 Task: Search round trip flight ticket for 2 adults, 4 children and 1 infant on lap in business from Gustavus: Gustavus Airport to Rockford: Chicago Rockford International Airport(was Northwest Chicagoland Regional Airport At Rockford) on 5-1-2023 and return on 5-2-2023. Choice of flights is JetBlue. Number of bags: 1 carry on bag. Price is upto 93000. Outbound departure time preference is 20:30. Return departure time preference is 23:30.
Action: Mouse moved to (180, 172)
Screenshot: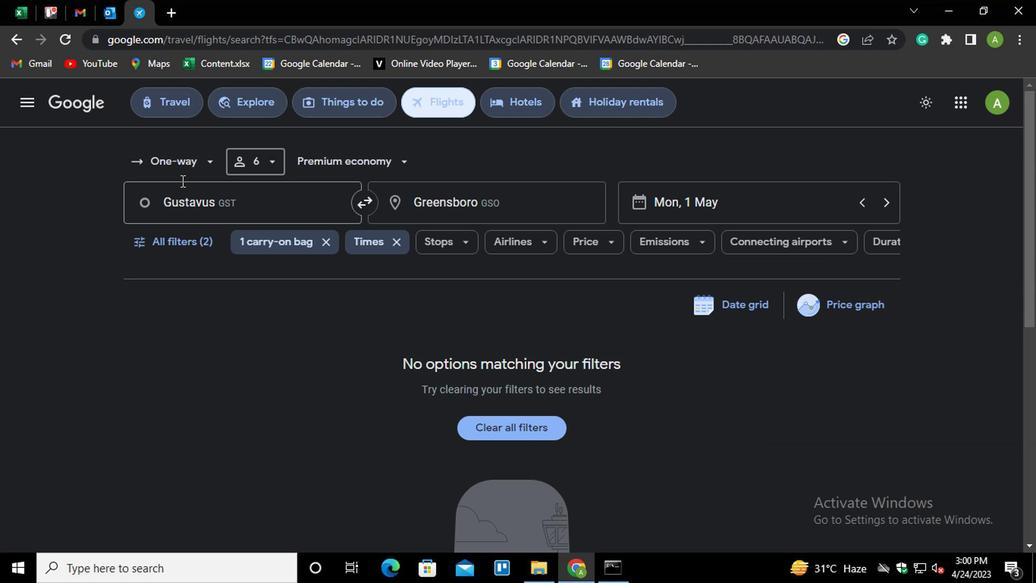 
Action: Mouse pressed left at (180, 172)
Screenshot: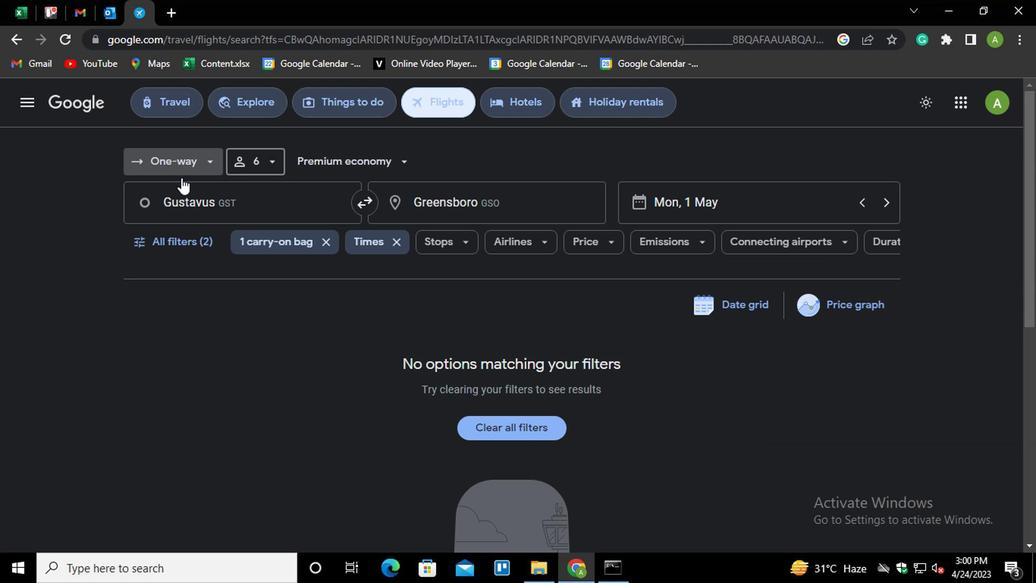 
Action: Mouse moved to (208, 199)
Screenshot: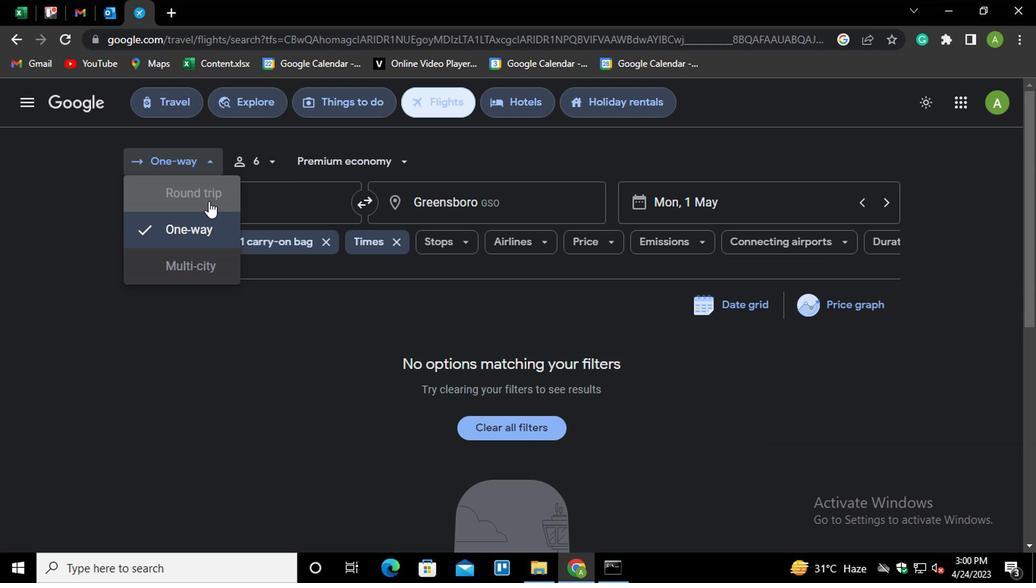 
Action: Mouse pressed left at (208, 199)
Screenshot: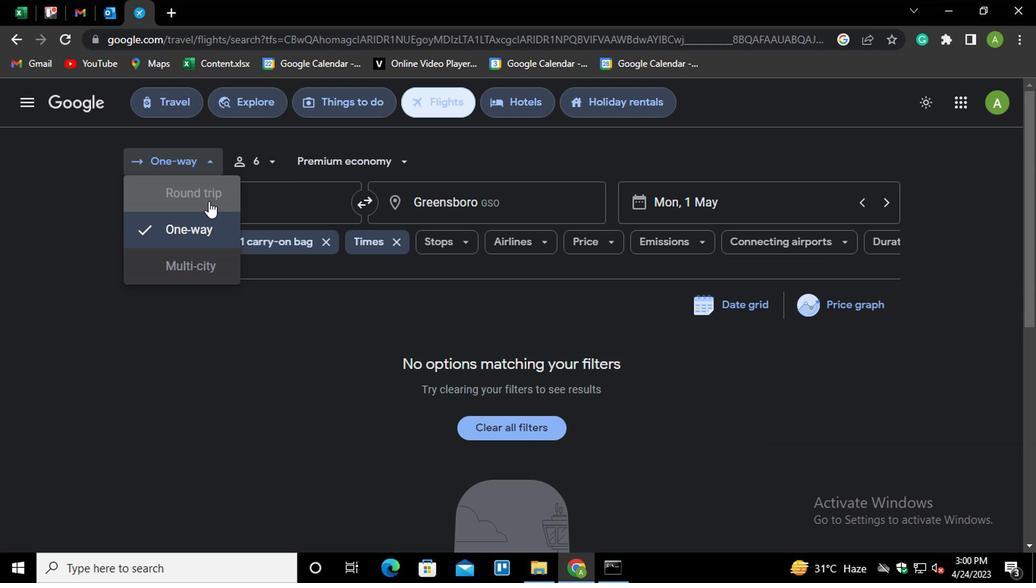 
Action: Mouse moved to (240, 167)
Screenshot: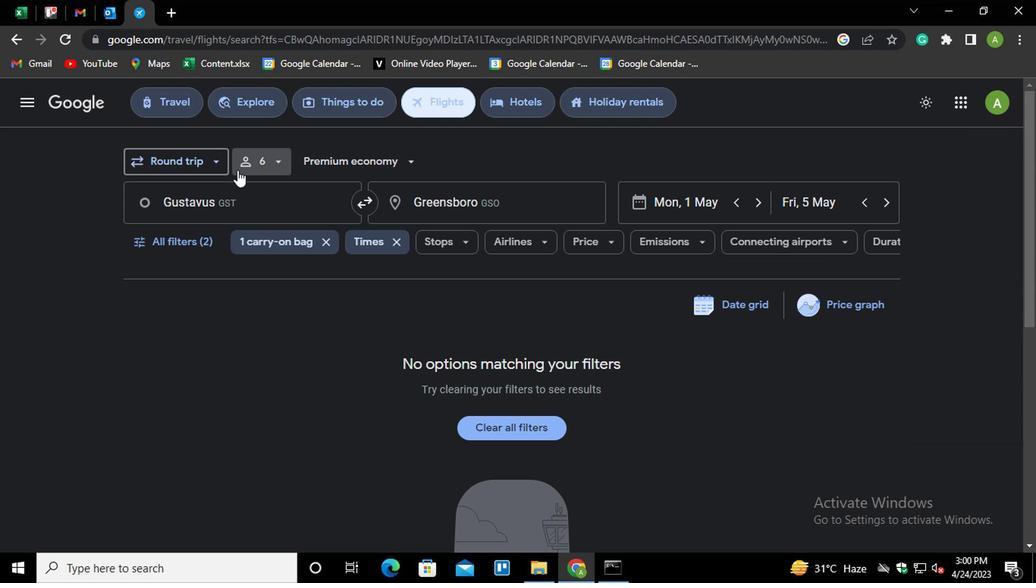 
Action: Mouse pressed left at (240, 167)
Screenshot: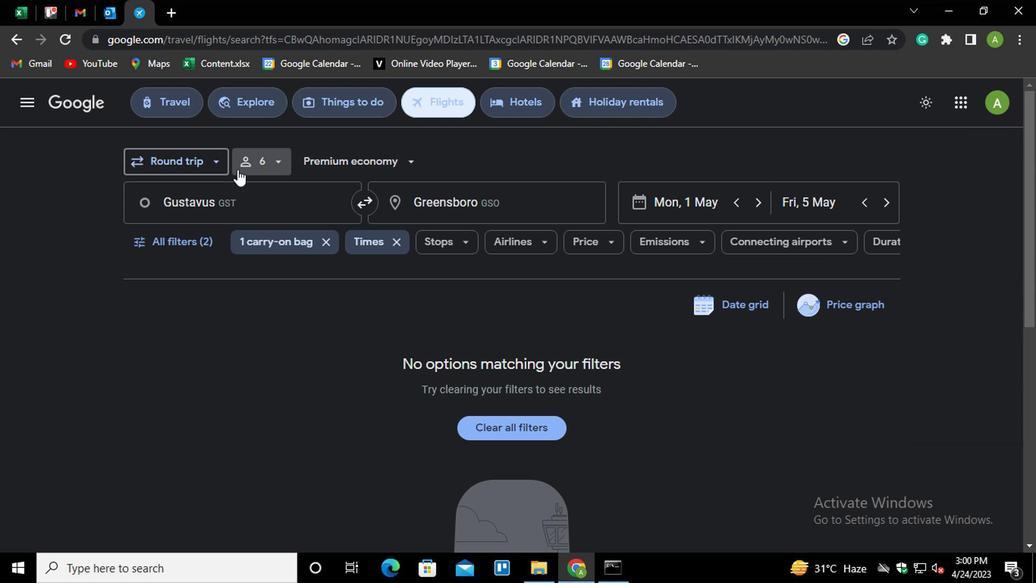 
Action: Mouse moved to (333, 203)
Screenshot: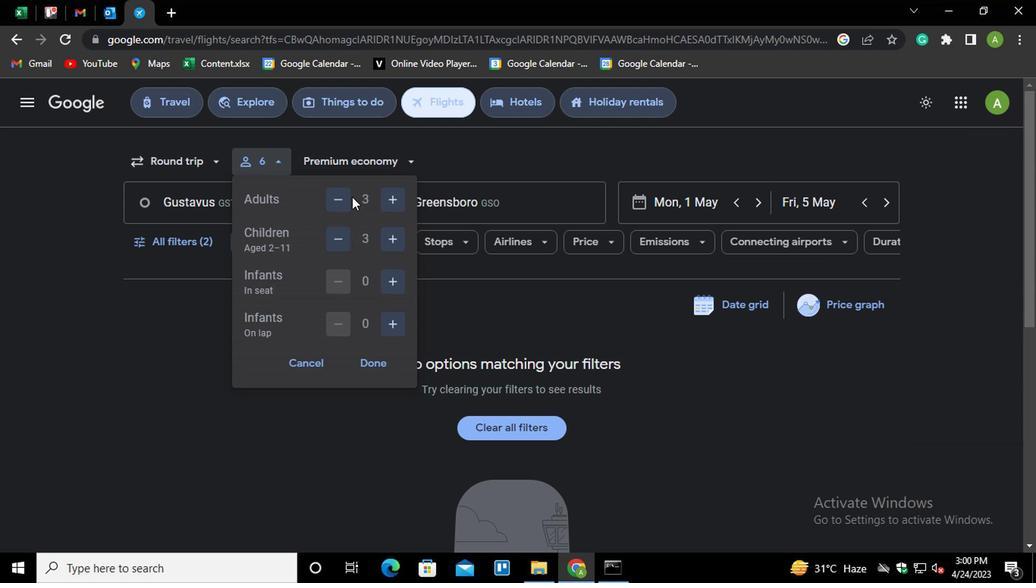 
Action: Mouse pressed left at (333, 203)
Screenshot: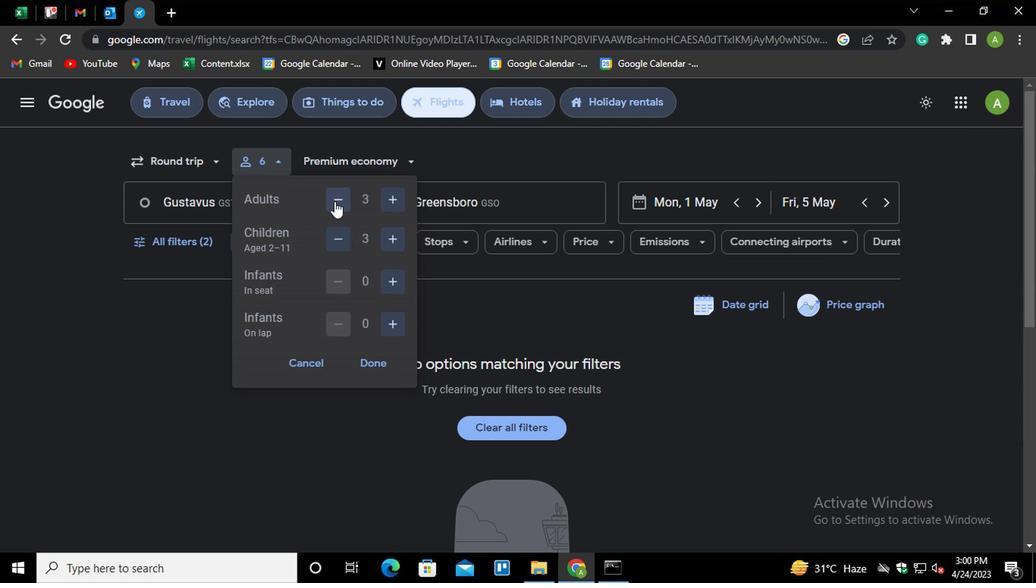 
Action: Mouse moved to (393, 244)
Screenshot: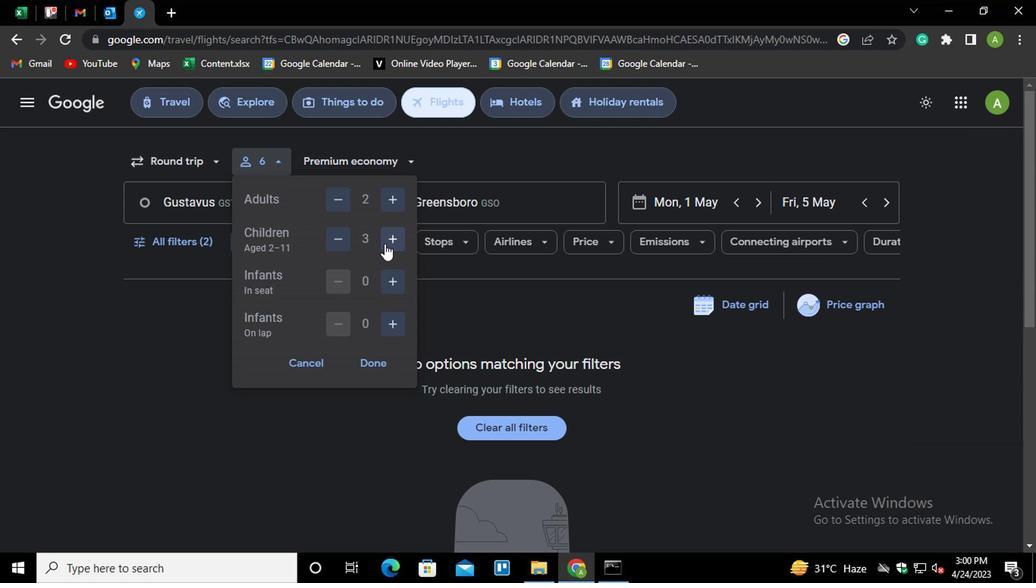 
Action: Mouse pressed left at (393, 244)
Screenshot: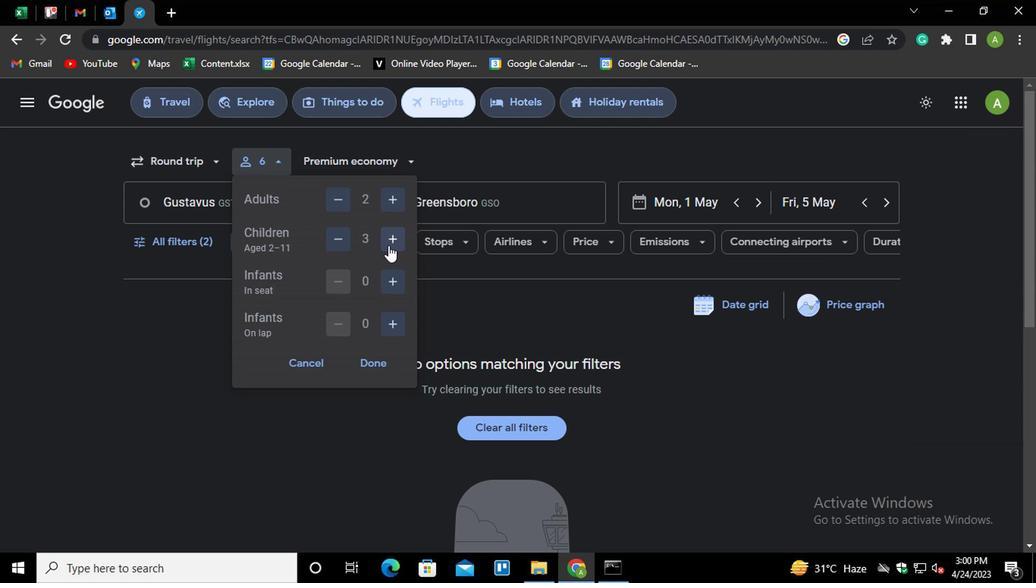 
Action: Mouse moved to (387, 326)
Screenshot: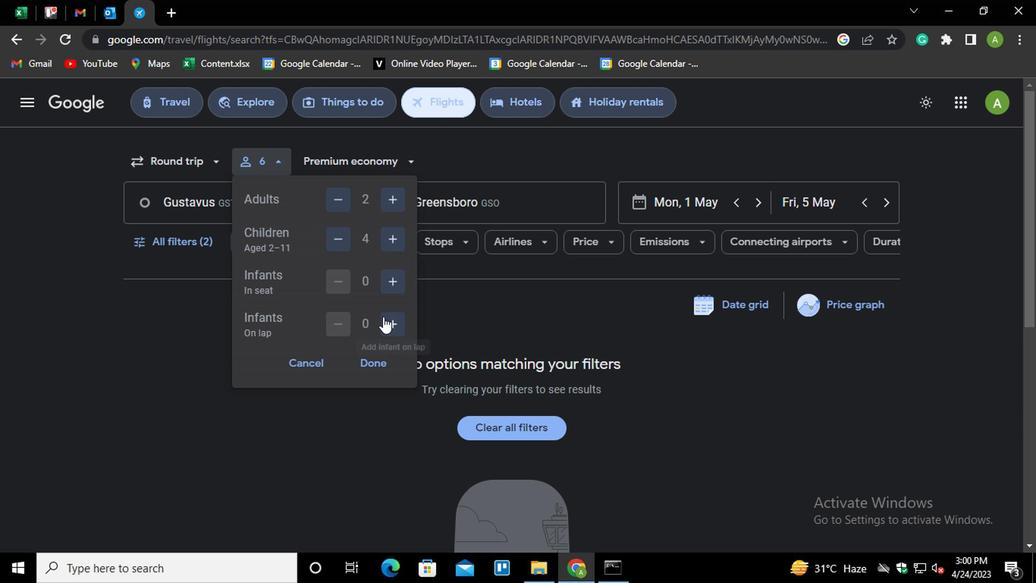 
Action: Mouse pressed left at (387, 326)
Screenshot: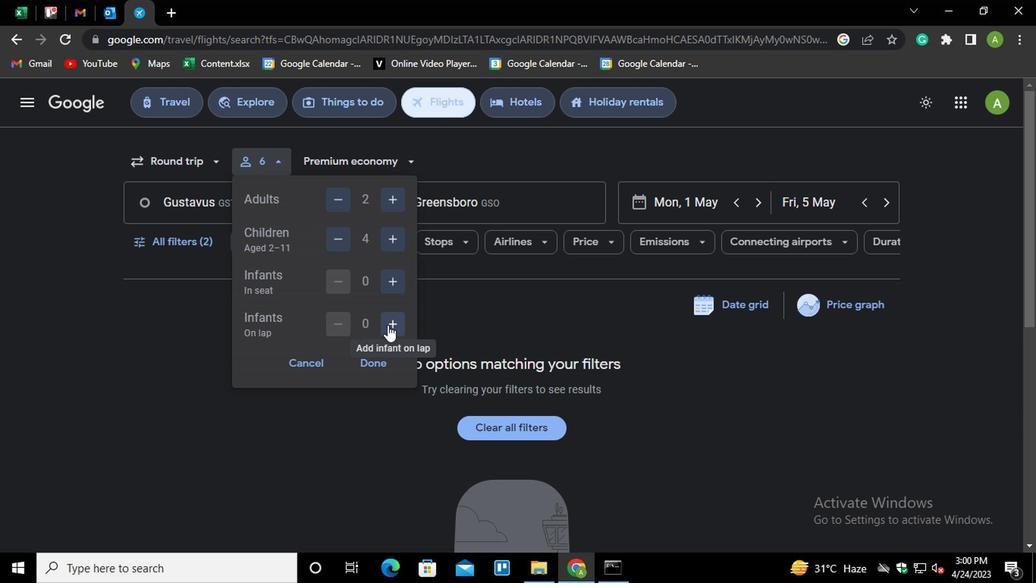 
Action: Mouse moved to (376, 361)
Screenshot: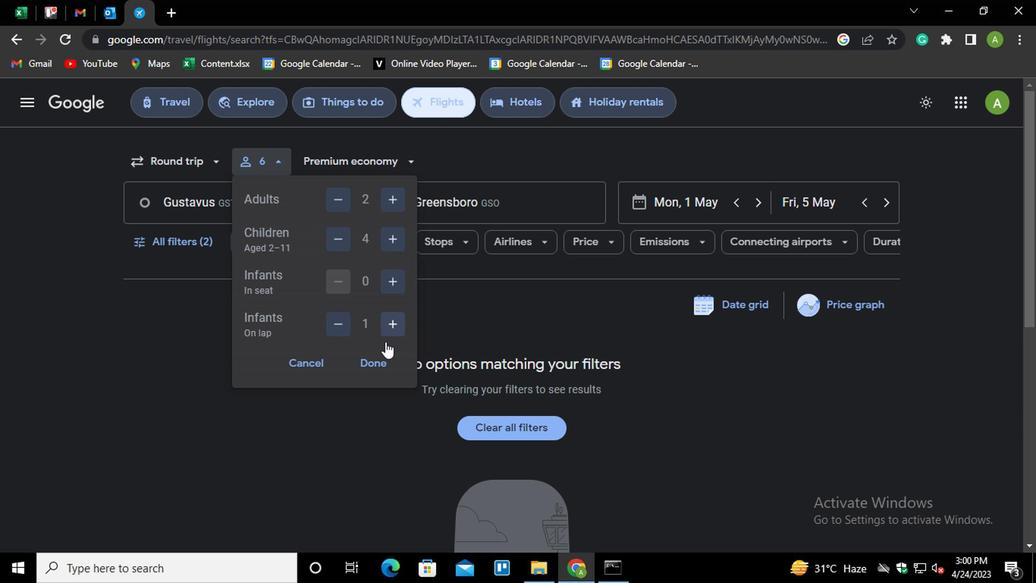 
Action: Mouse pressed left at (376, 361)
Screenshot: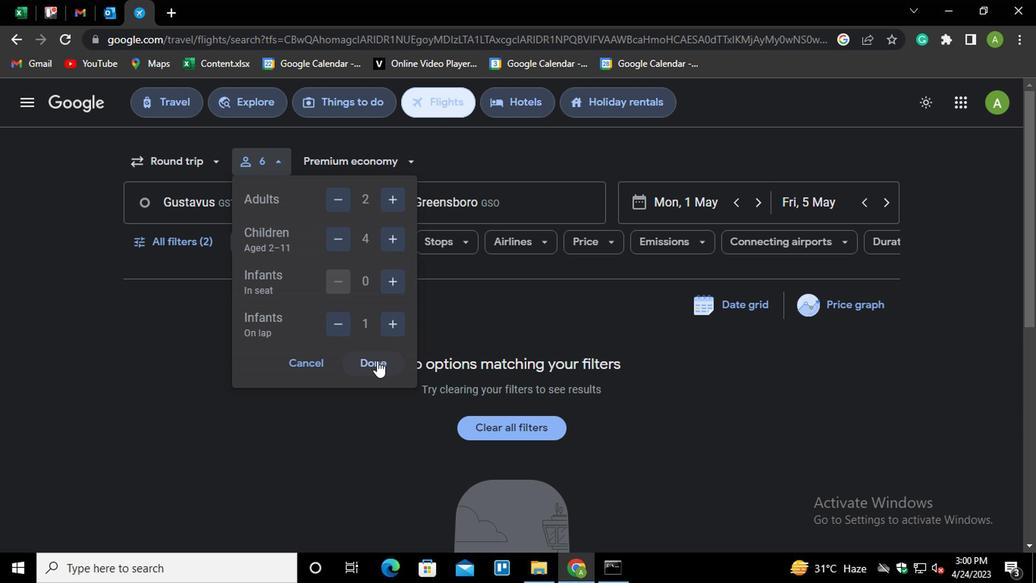 
Action: Mouse moved to (394, 170)
Screenshot: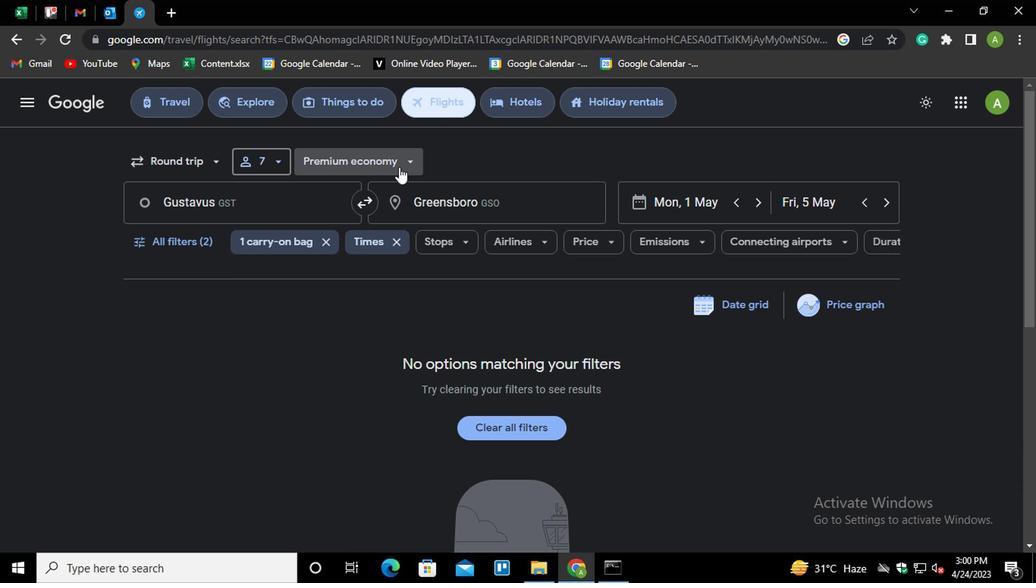 
Action: Mouse pressed left at (394, 170)
Screenshot: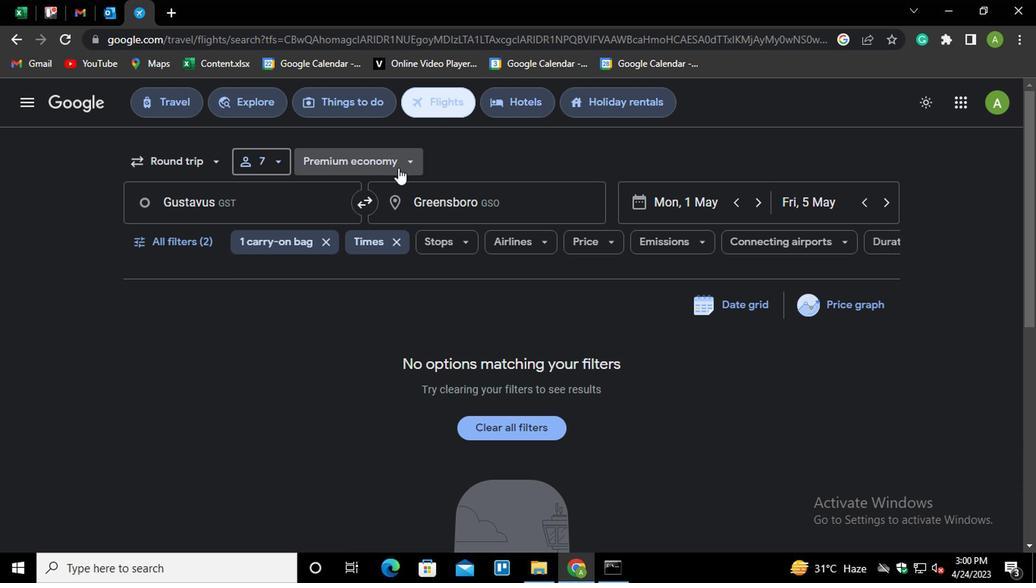 
Action: Mouse moved to (361, 256)
Screenshot: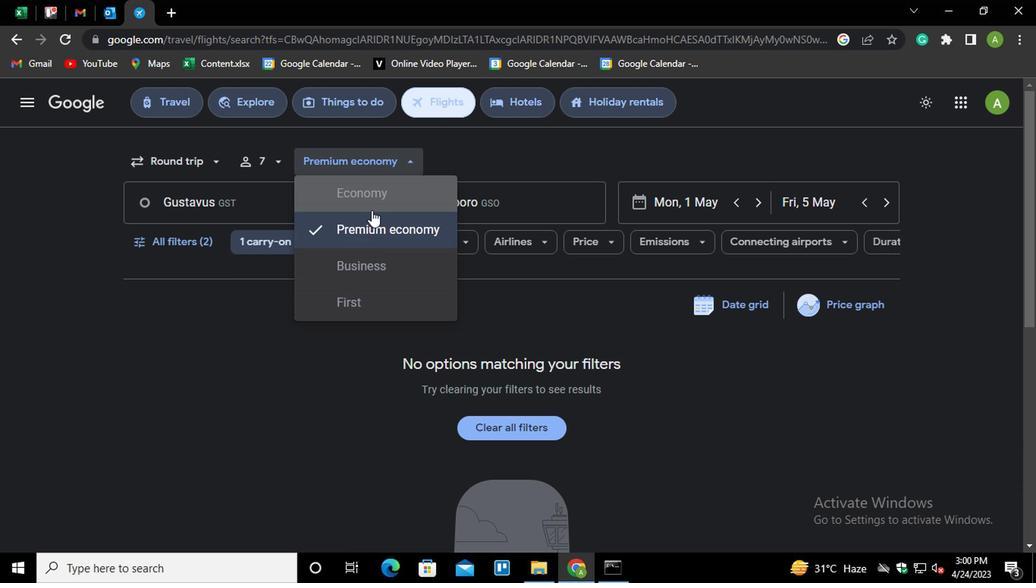 
Action: Mouse pressed left at (361, 256)
Screenshot: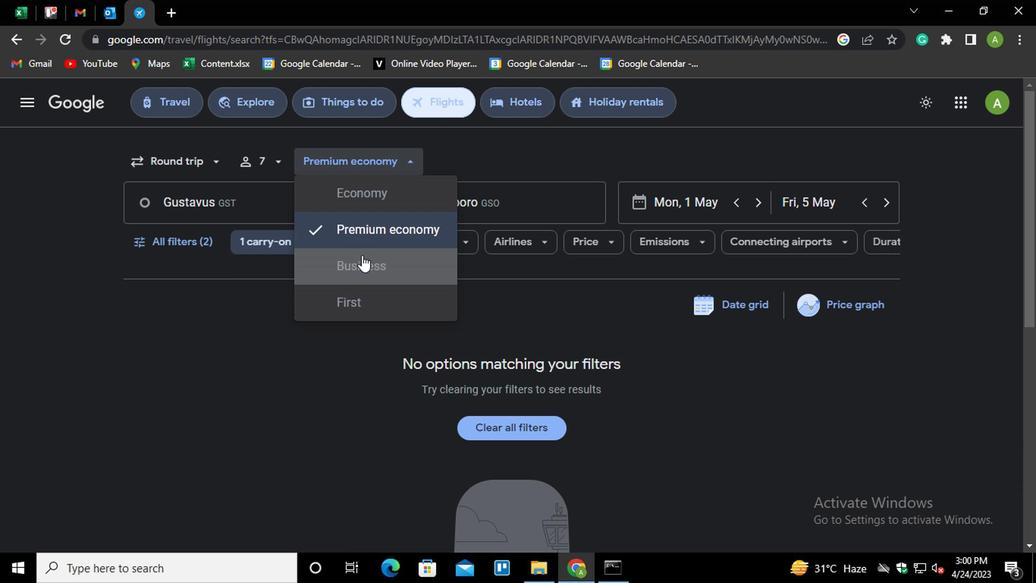 
Action: Mouse moved to (512, 197)
Screenshot: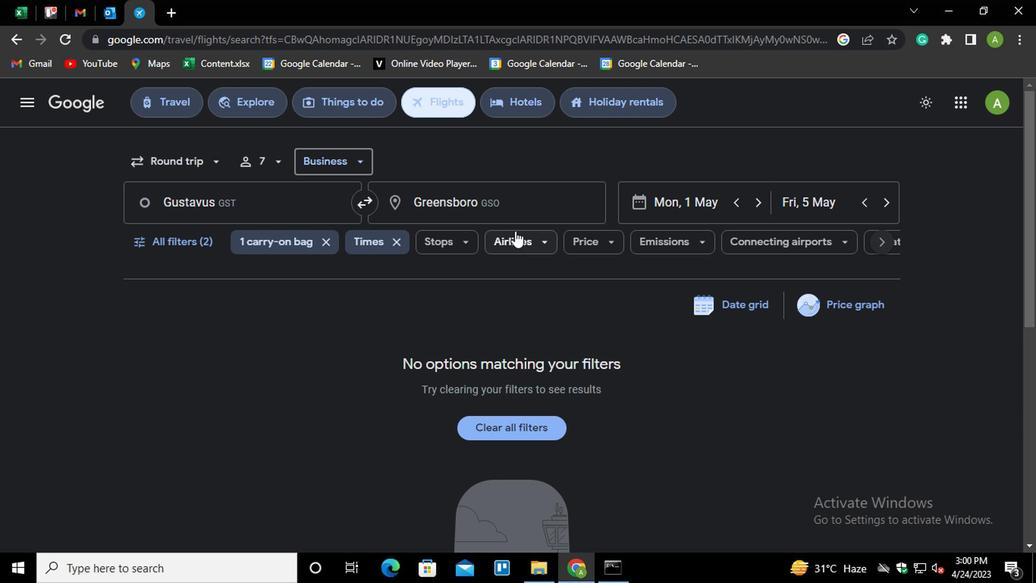 
Action: Mouse pressed left at (512, 197)
Screenshot: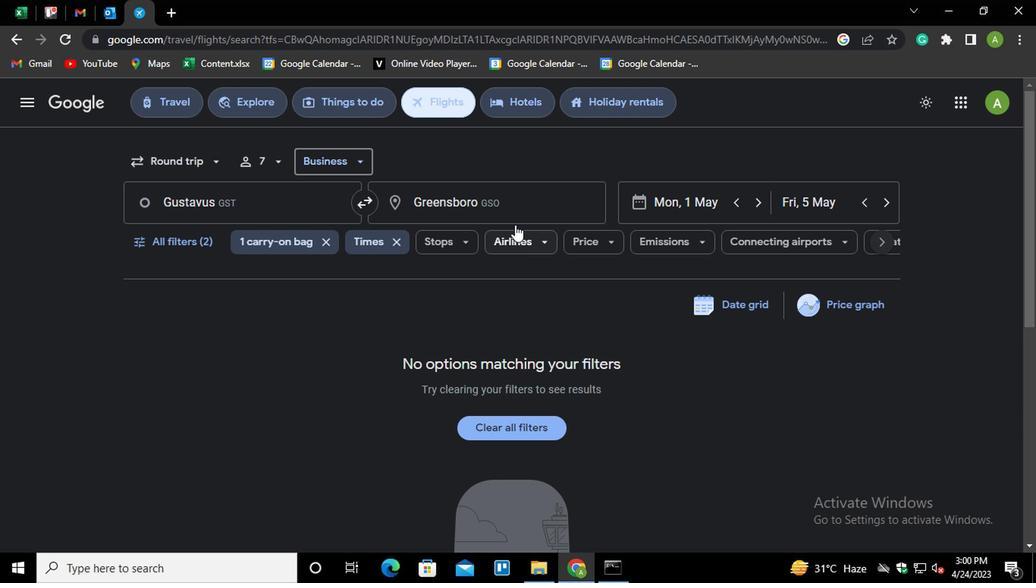 
Action: Mouse moved to (501, 172)
Screenshot: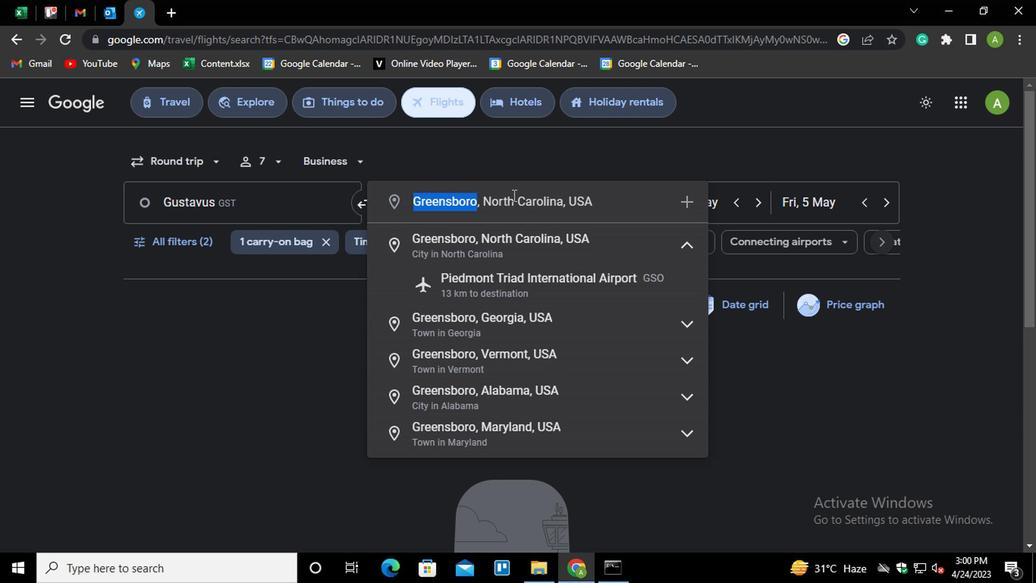 
Action: Key pressed chica<Key.down><Key.down><Key.down><Key.down><Key.enter>
Screenshot: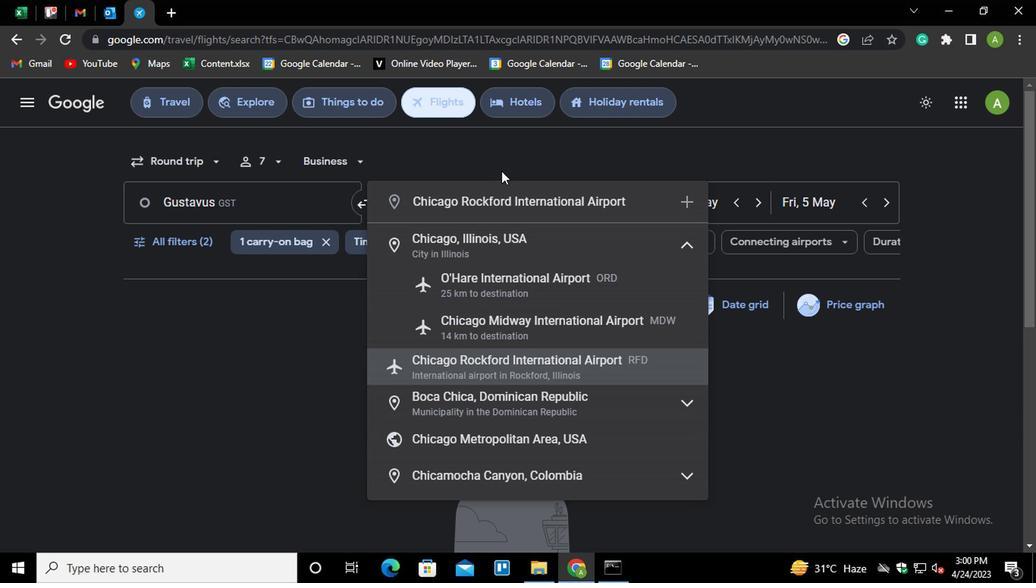 
Action: Mouse moved to (827, 208)
Screenshot: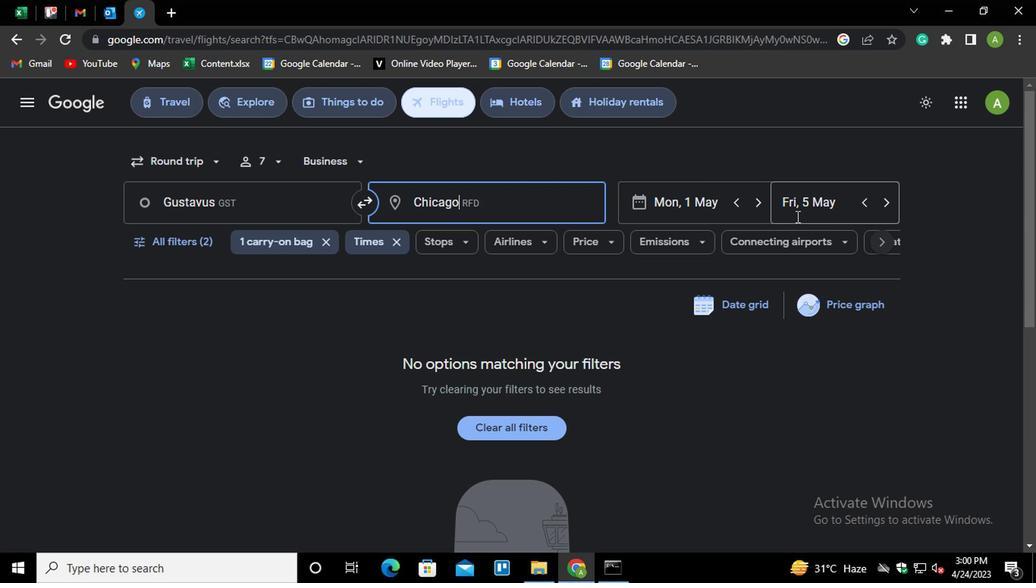 
Action: Mouse pressed left at (827, 208)
Screenshot: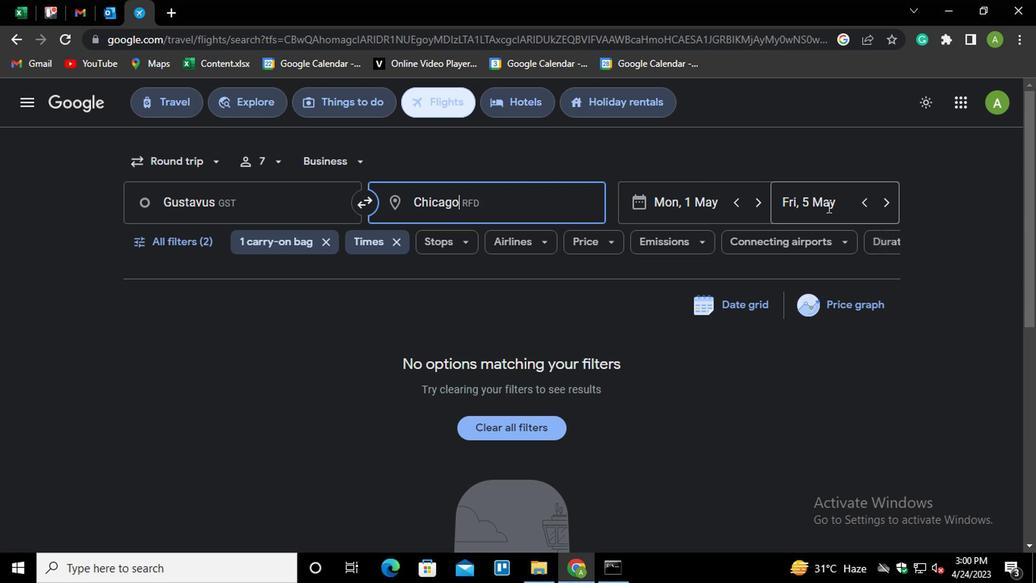 
Action: Mouse moved to (812, 149)
Screenshot: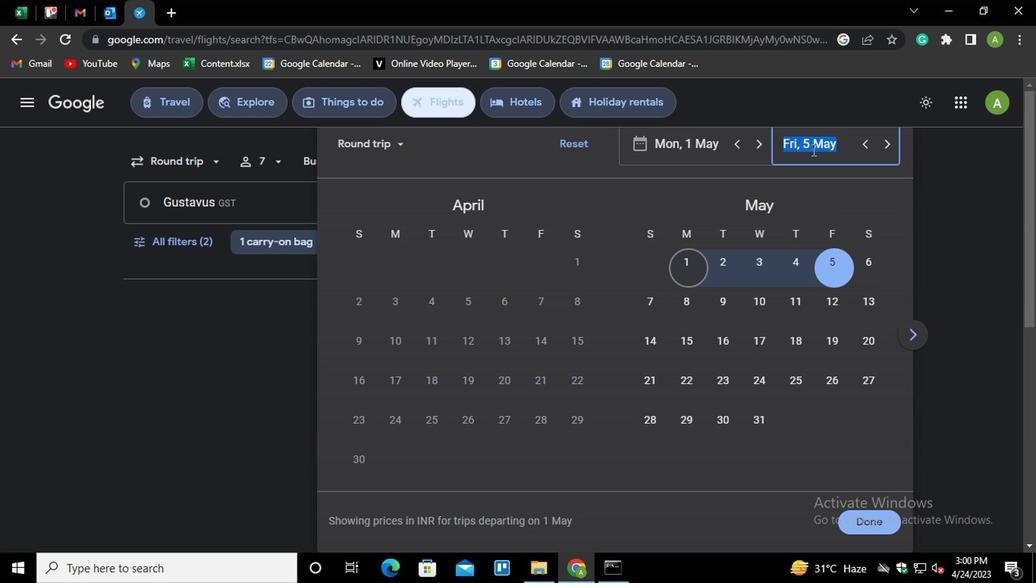 
Action: Mouse pressed left at (812, 149)
Screenshot: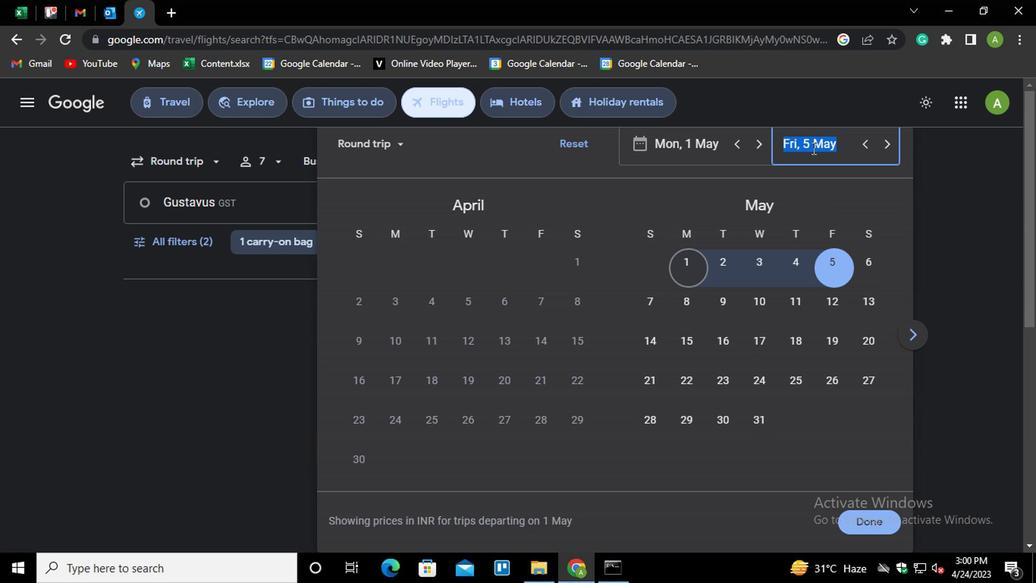 
Action: Mouse pressed left at (812, 149)
Screenshot: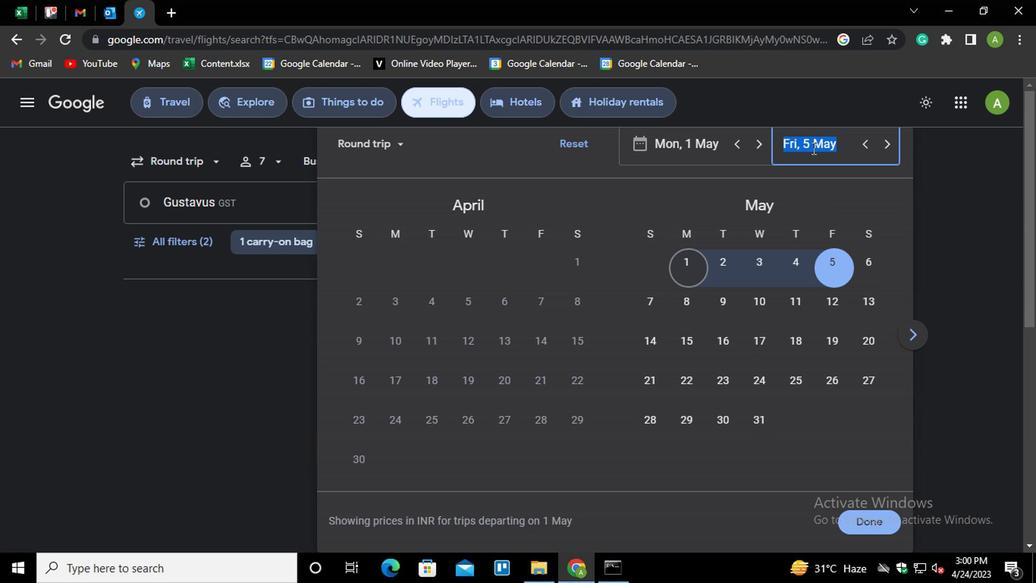 
Action: Mouse moved to (830, 120)
Screenshot: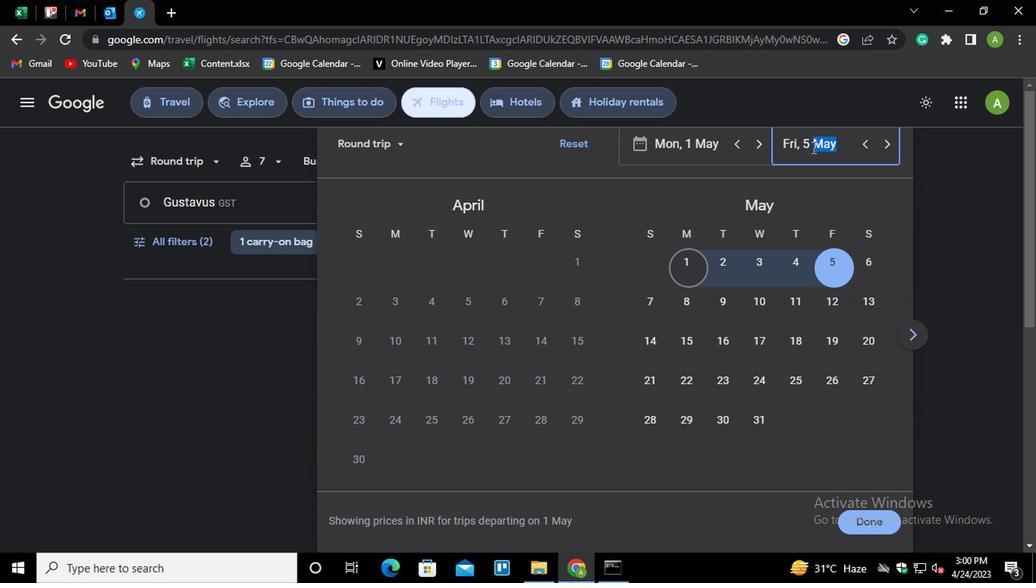 
Action: Mouse pressed left at (830, 120)
Screenshot: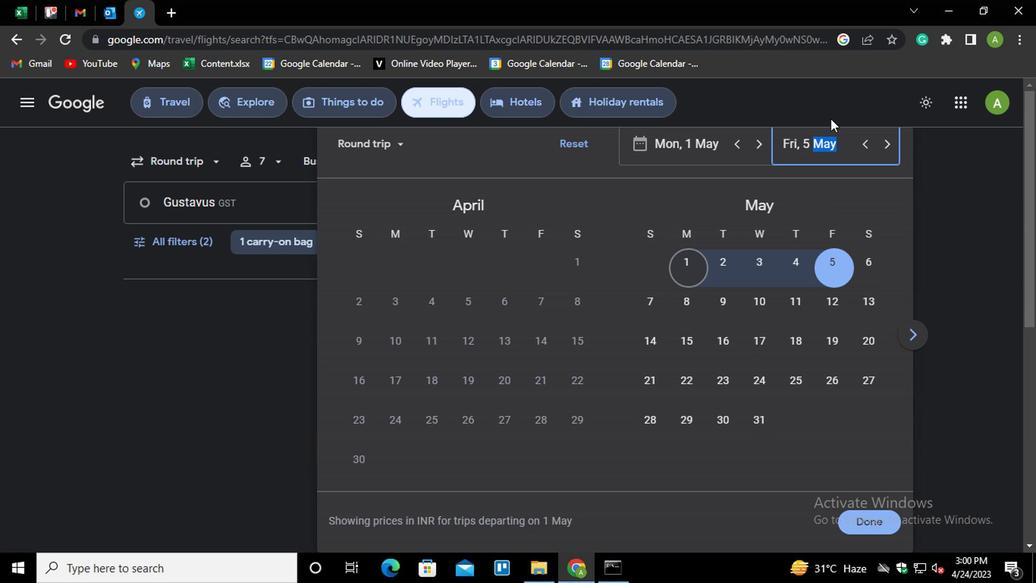 
Action: Mouse moved to (808, 200)
Screenshot: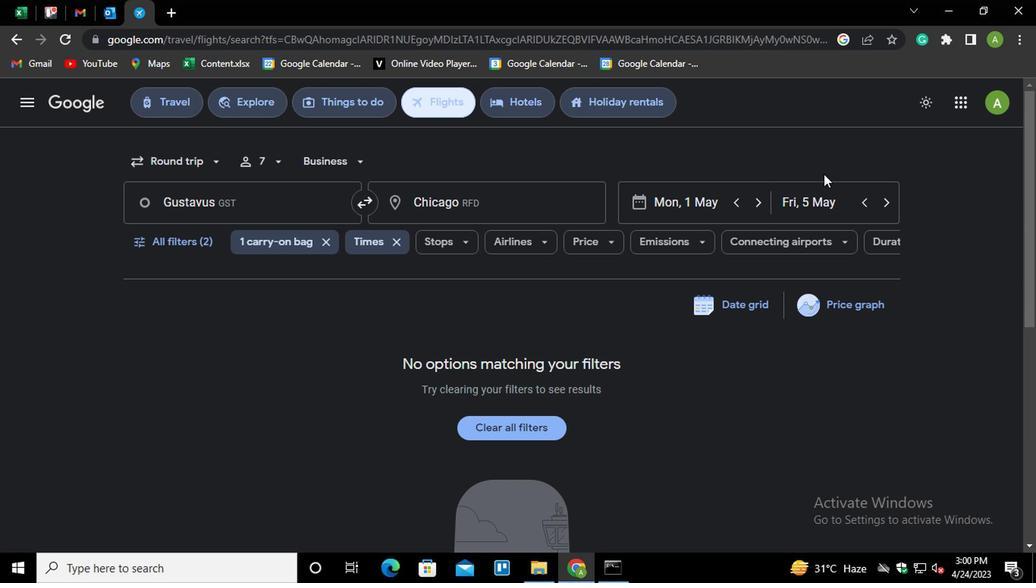 
Action: Mouse pressed left at (808, 200)
Screenshot: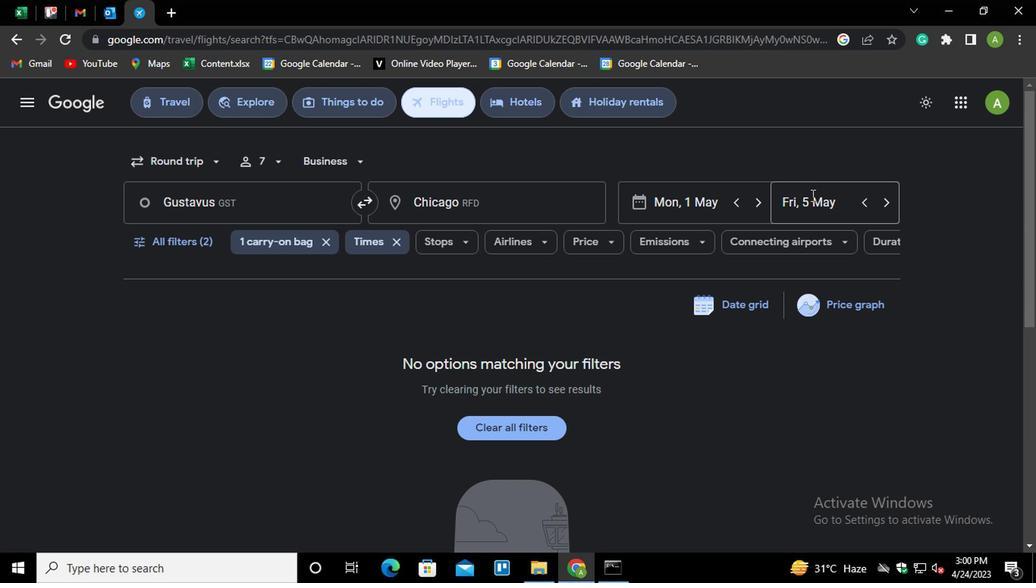 
Action: Mouse moved to (805, 142)
Screenshot: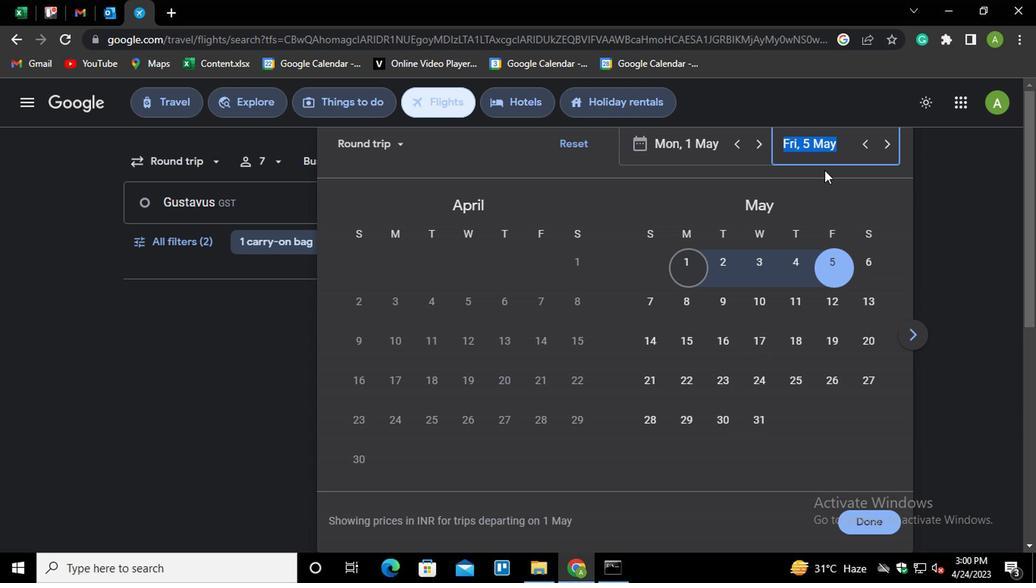 
Action: Mouse pressed left at (805, 142)
Screenshot: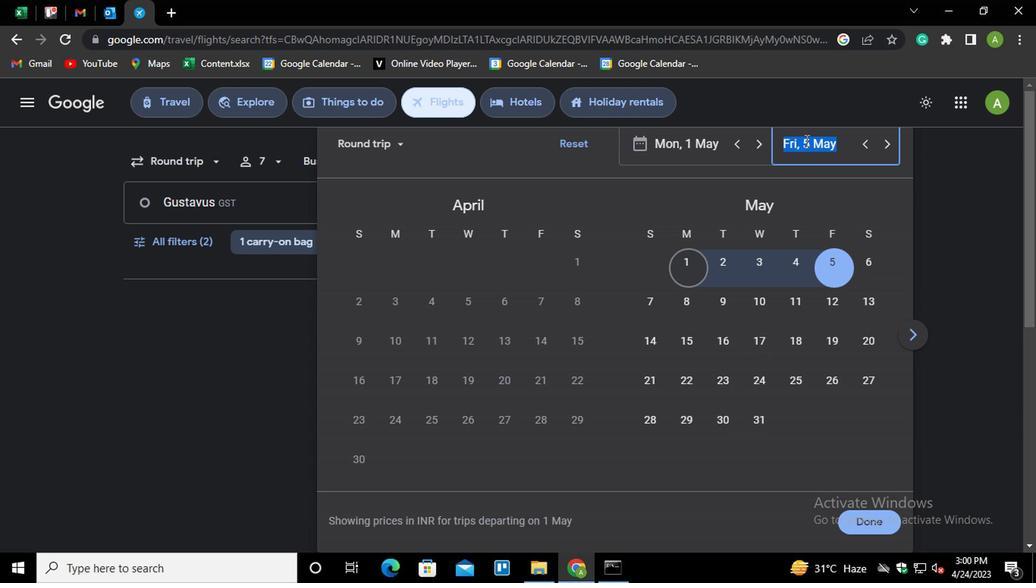 
Action: Mouse moved to (825, 142)
Screenshot: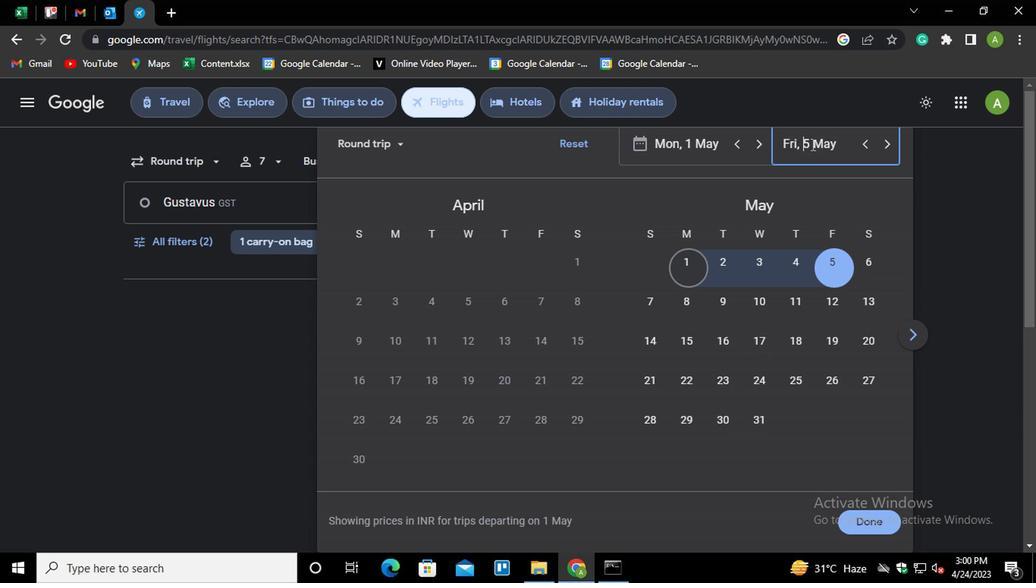 
Action: Key pressed <Key.right><Key.backspace>2<Key.enter>
Screenshot: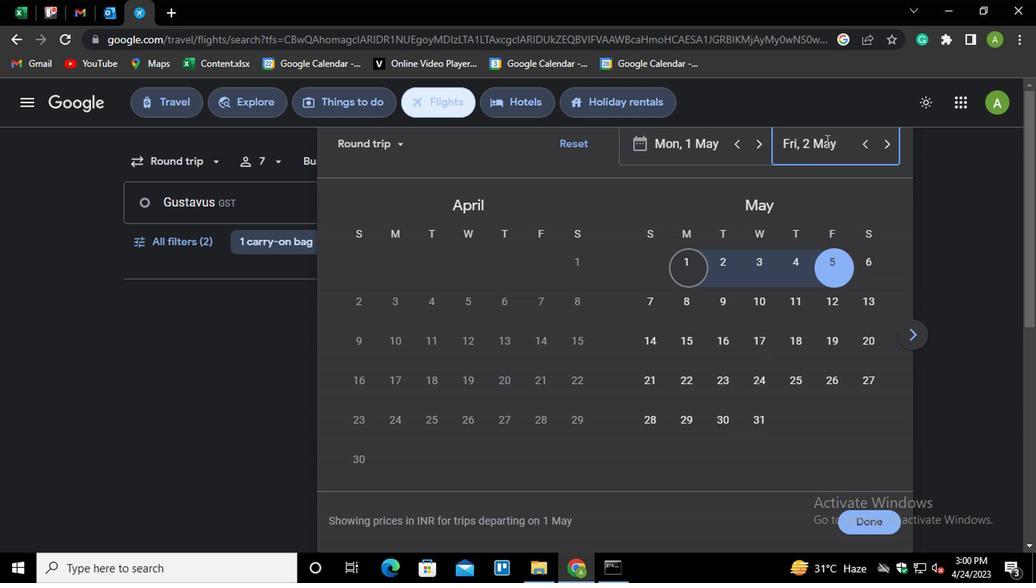 
Action: Mouse moved to (877, 508)
Screenshot: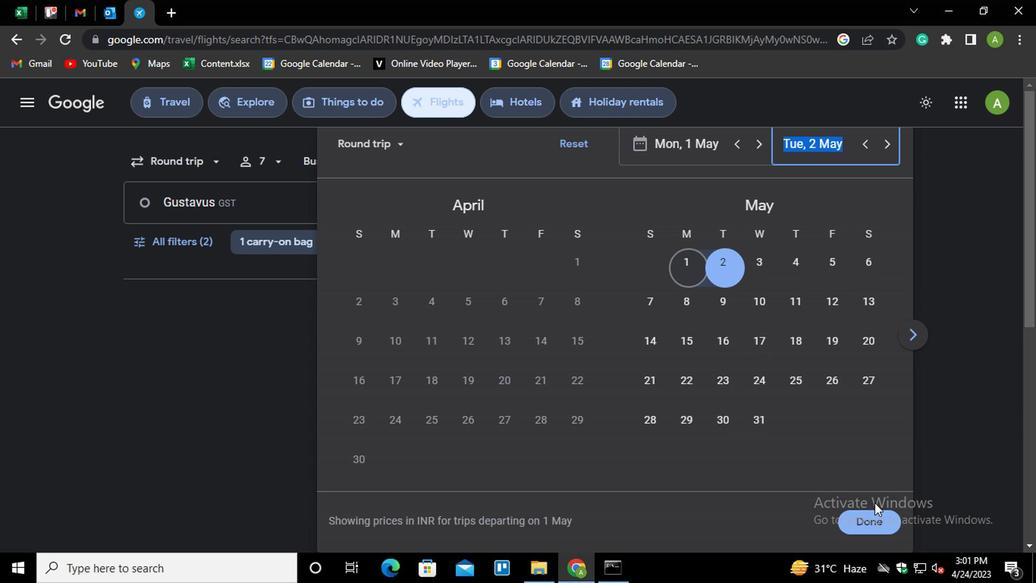 
Action: Mouse pressed left at (877, 508)
Screenshot: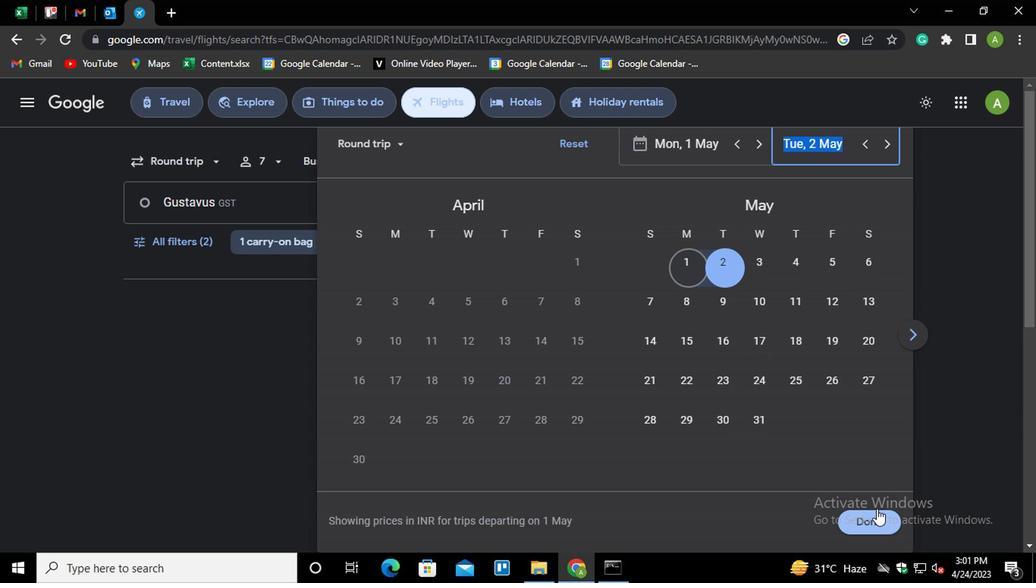 
Action: Mouse moved to (184, 250)
Screenshot: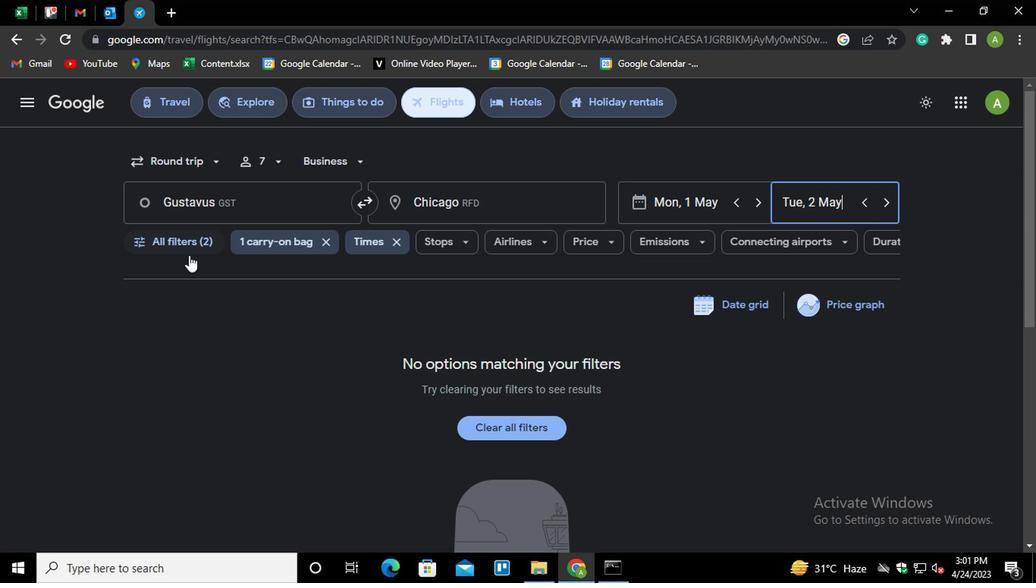 
Action: Mouse pressed left at (184, 250)
Screenshot: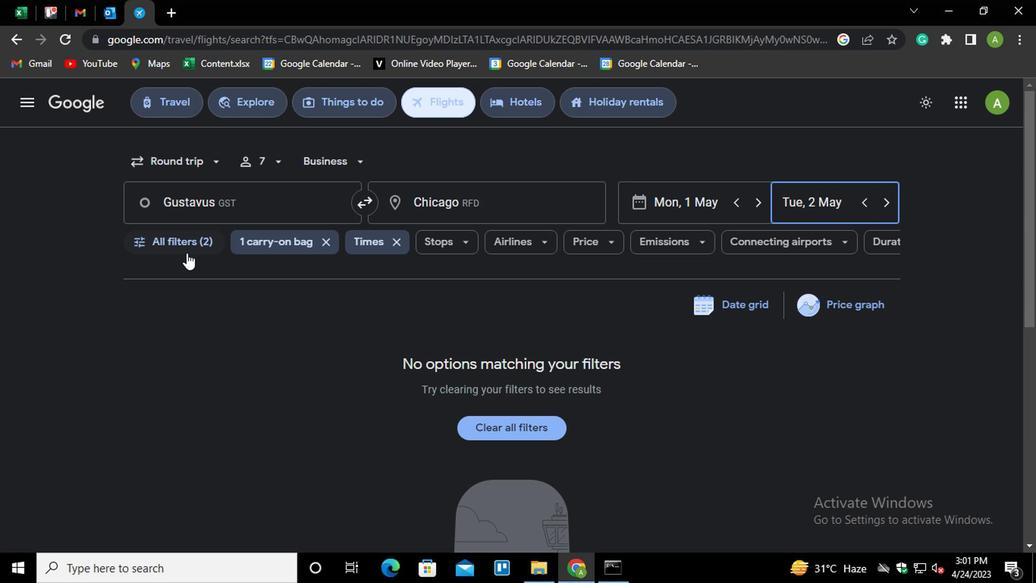 
Action: Mouse moved to (349, 529)
Screenshot: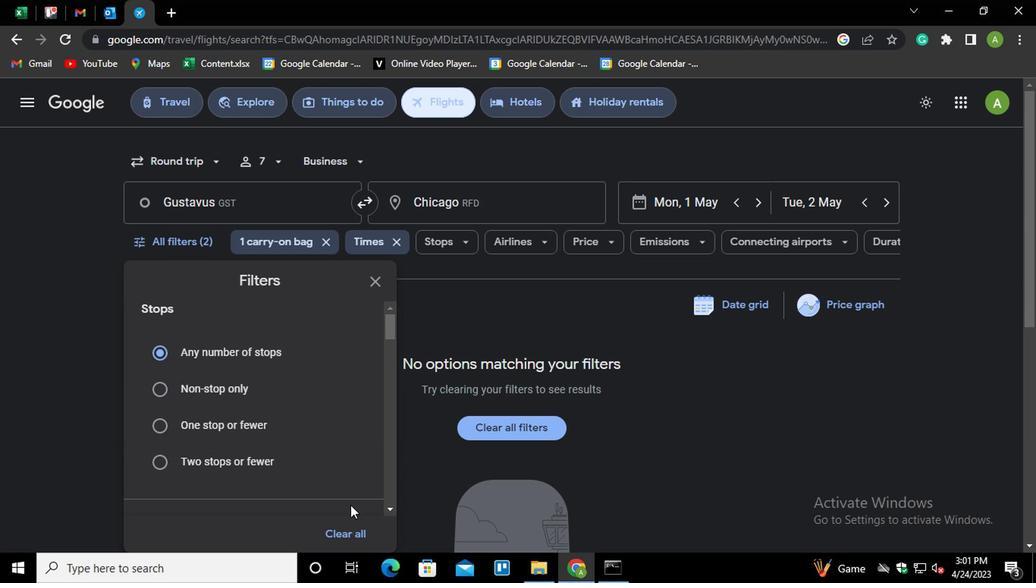 
Action: Mouse pressed left at (349, 529)
Screenshot: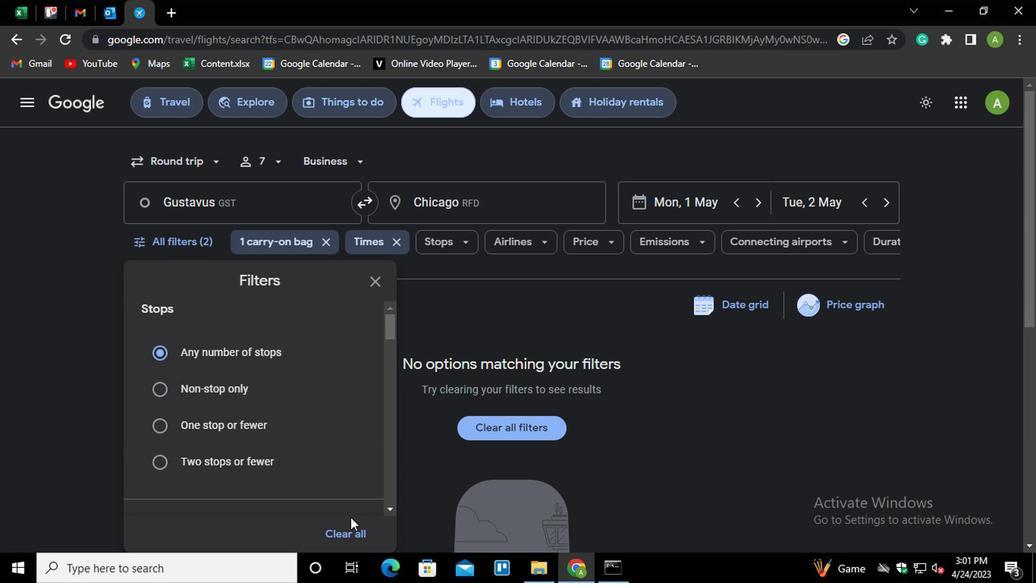 
Action: Mouse moved to (242, 367)
Screenshot: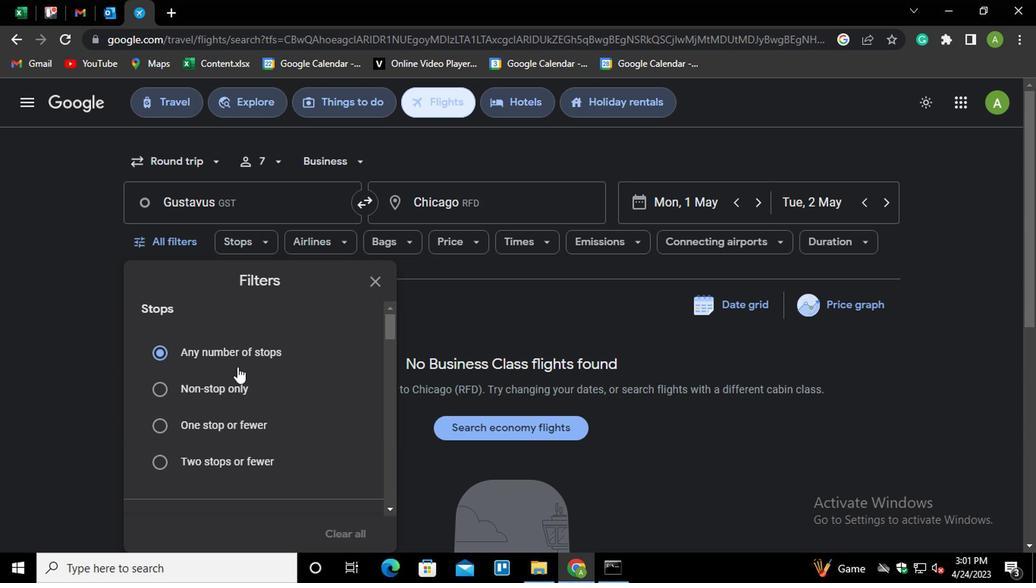 
Action: Mouse scrolled (242, 366) with delta (0, -1)
Screenshot: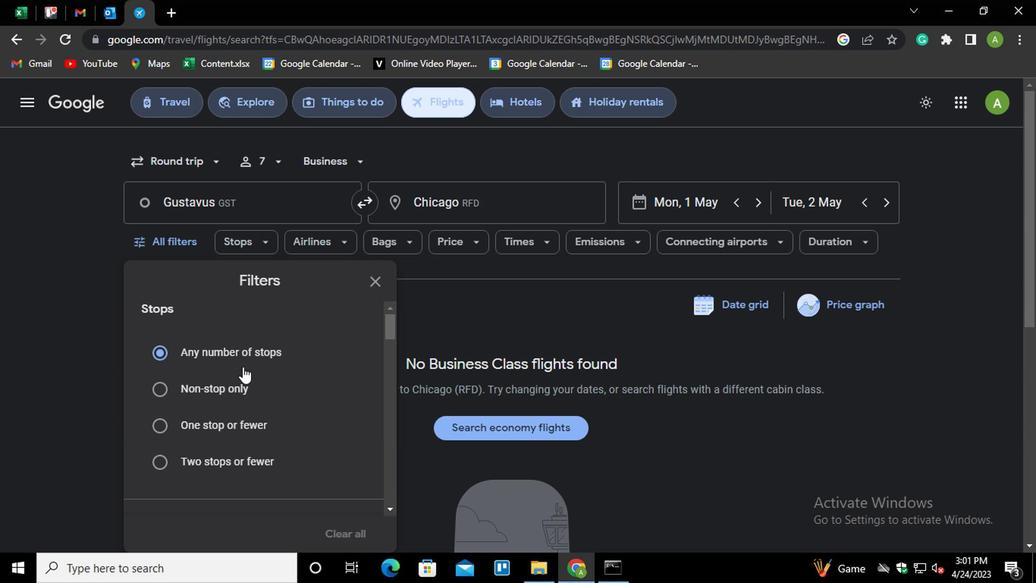 
Action: Mouse scrolled (242, 366) with delta (0, -1)
Screenshot: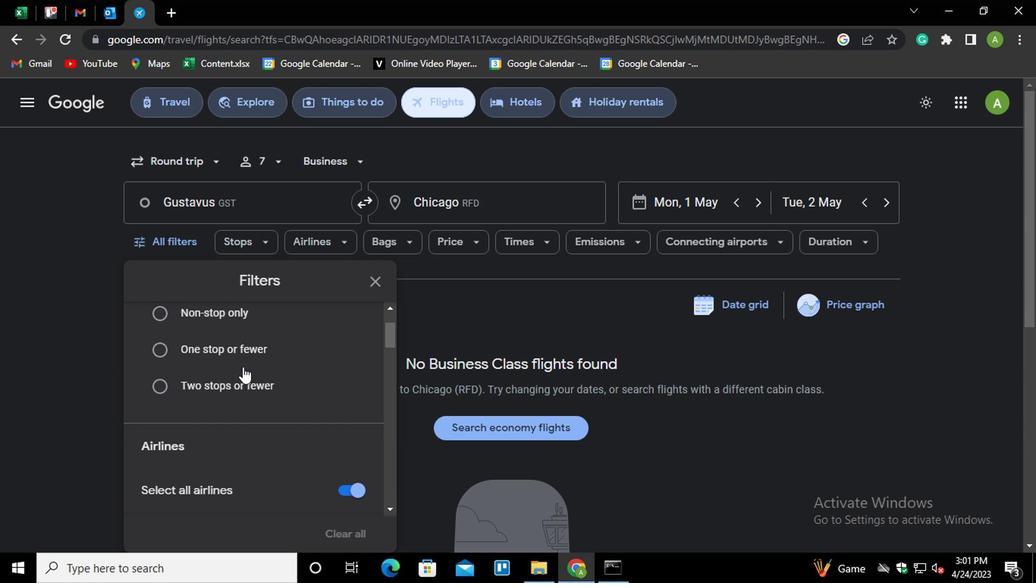 
Action: Mouse moved to (356, 419)
Screenshot: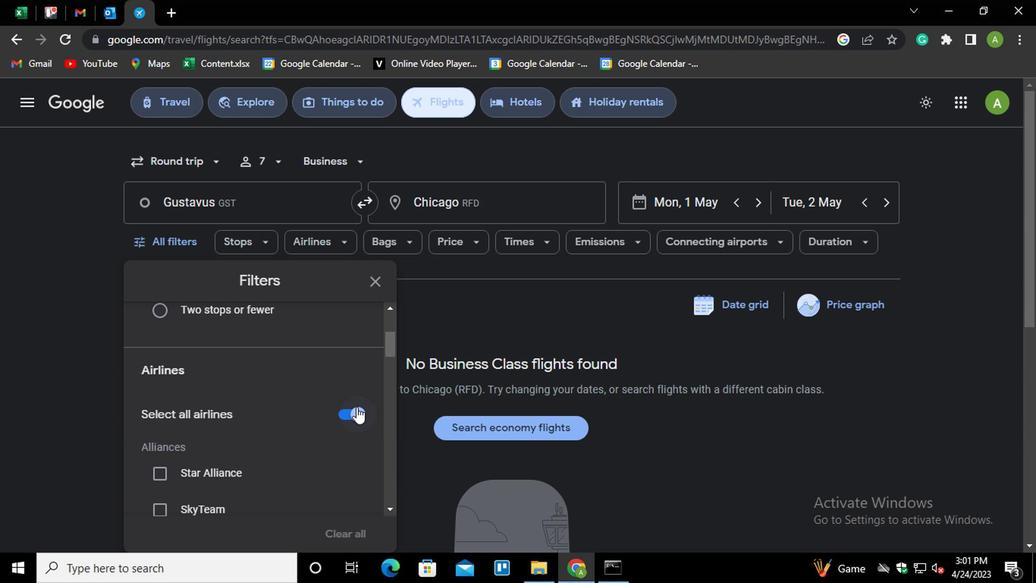 
Action: Mouse pressed left at (356, 419)
Screenshot: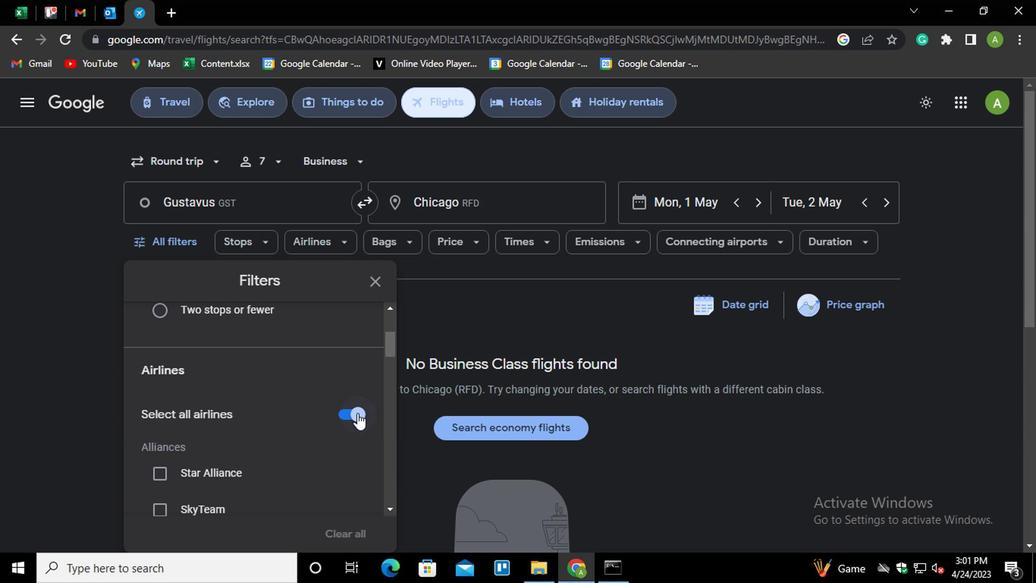 
Action: Mouse moved to (252, 412)
Screenshot: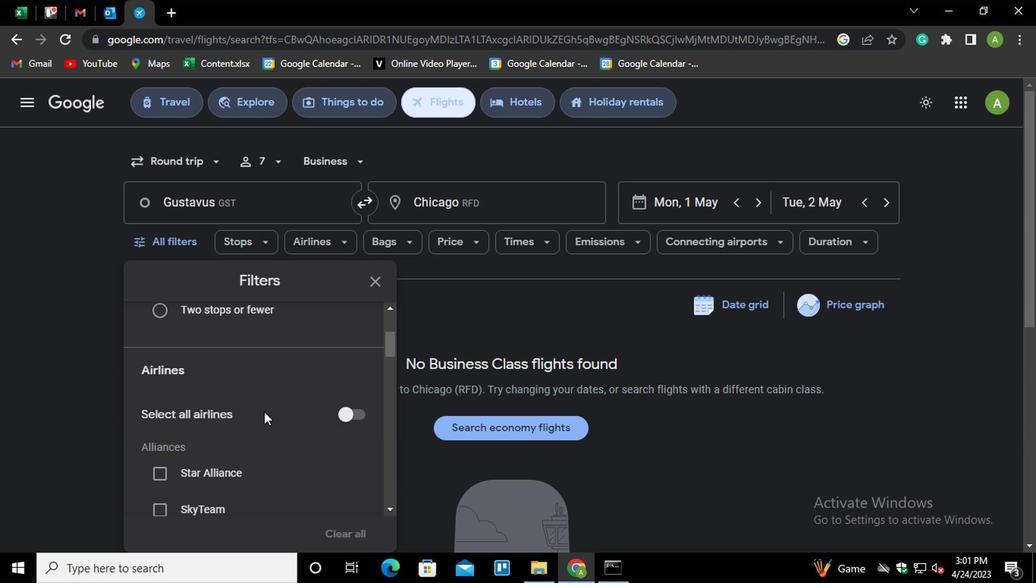 
Action: Mouse scrolled (252, 411) with delta (0, 0)
Screenshot: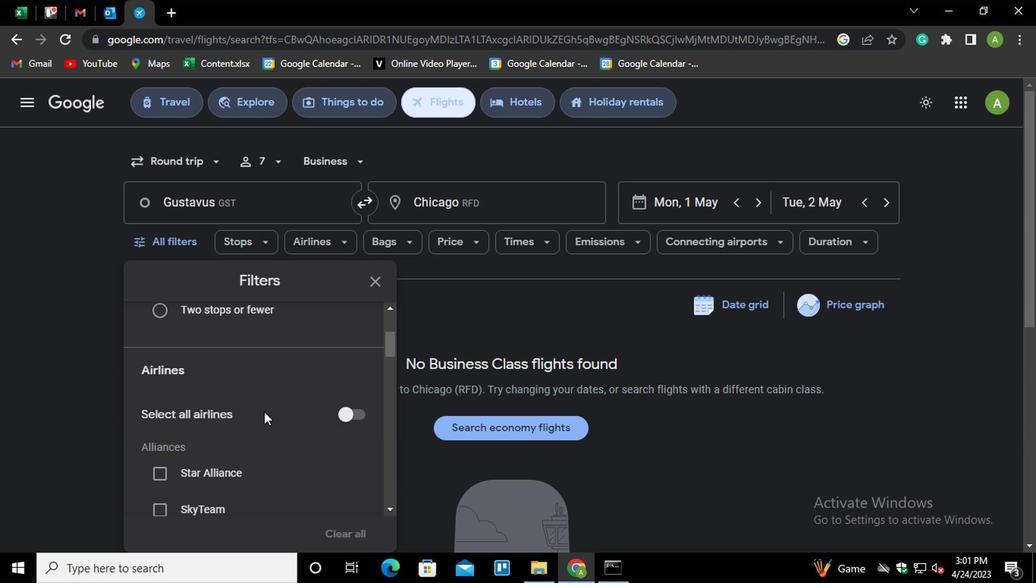 
Action: Mouse scrolled (252, 411) with delta (0, 0)
Screenshot: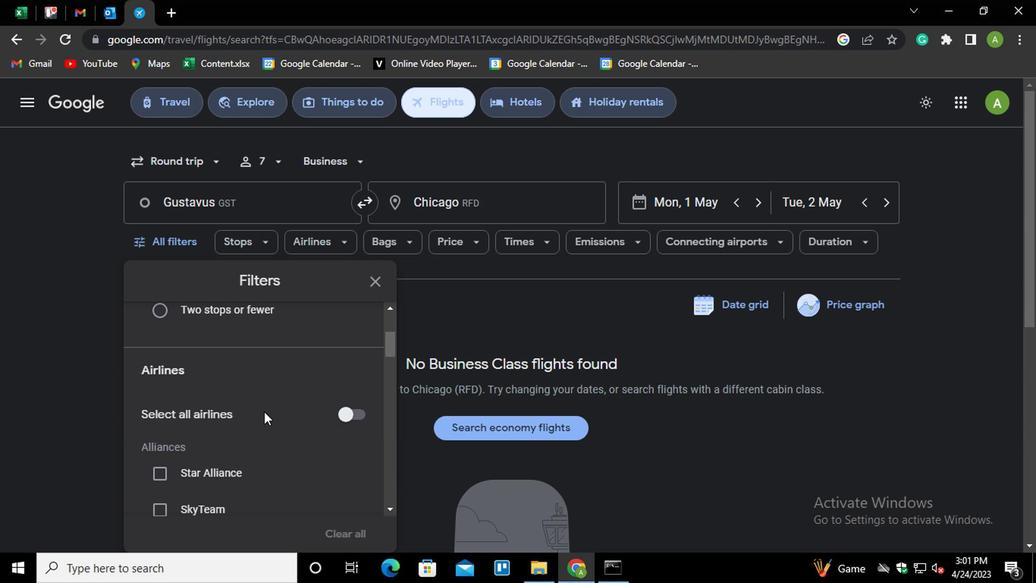 
Action: Mouse moved to (251, 412)
Screenshot: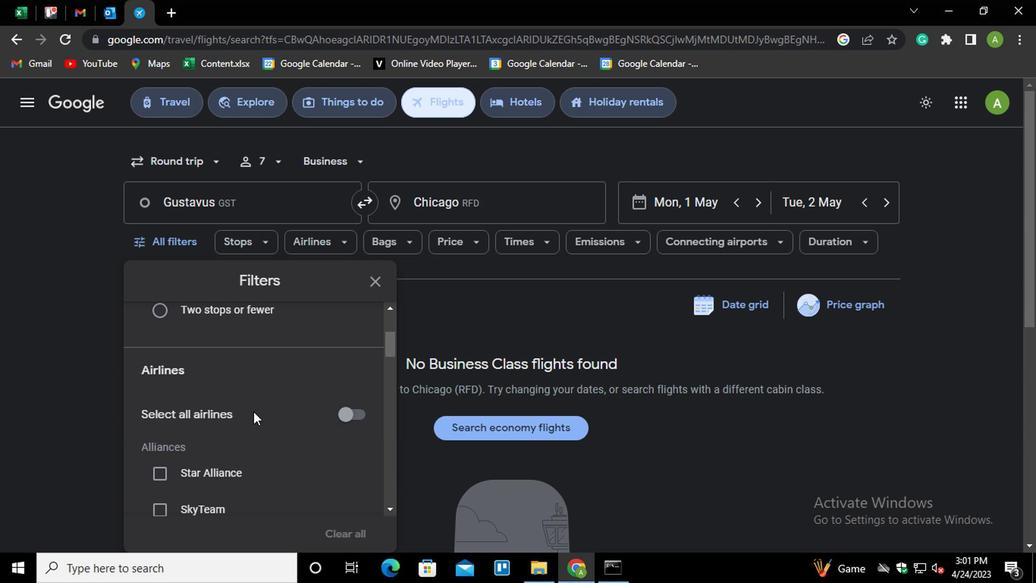 
Action: Mouse scrolled (251, 411) with delta (0, 0)
Screenshot: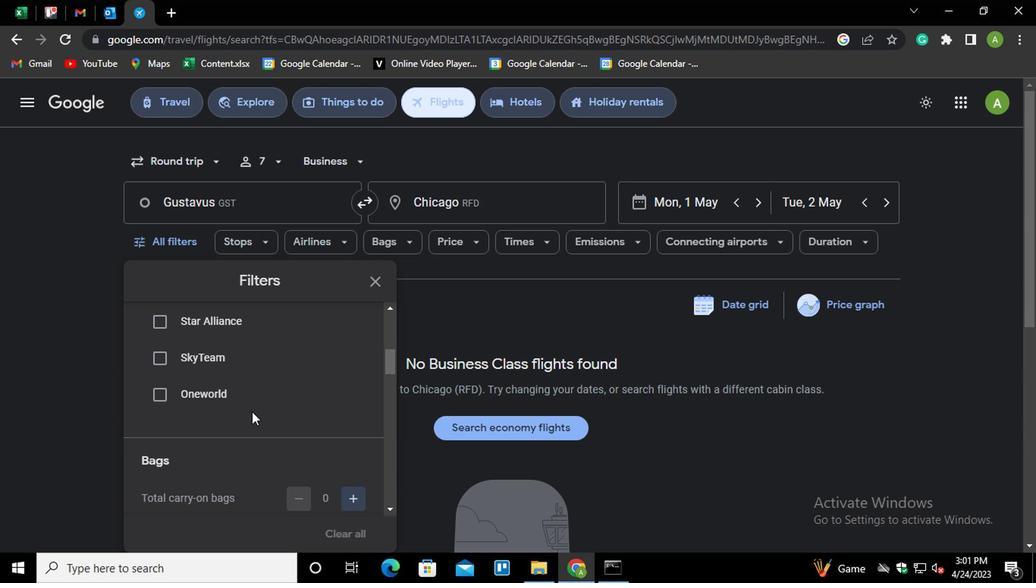 
Action: Mouse scrolled (251, 411) with delta (0, 0)
Screenshot: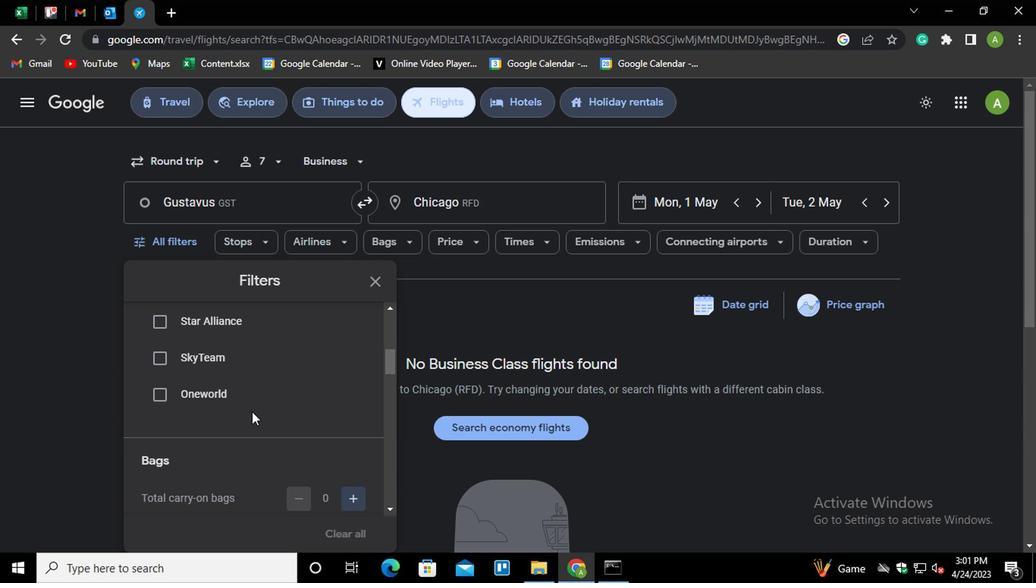 
Action: Mouse moved to (250, 412)
Screenshot: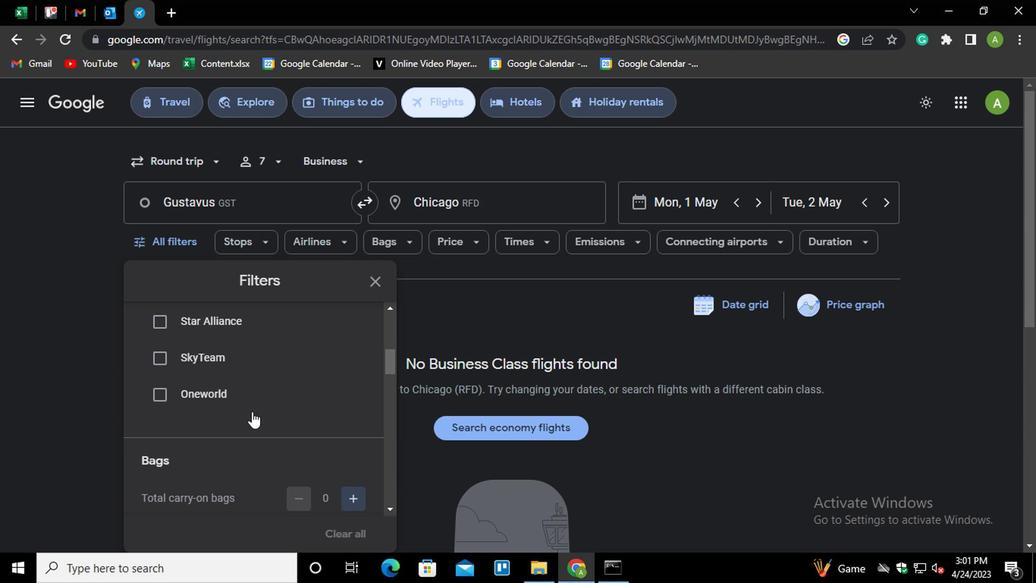 
Action: Mouse scrolled (250, 413) with delta (0, 1)
Screenshot: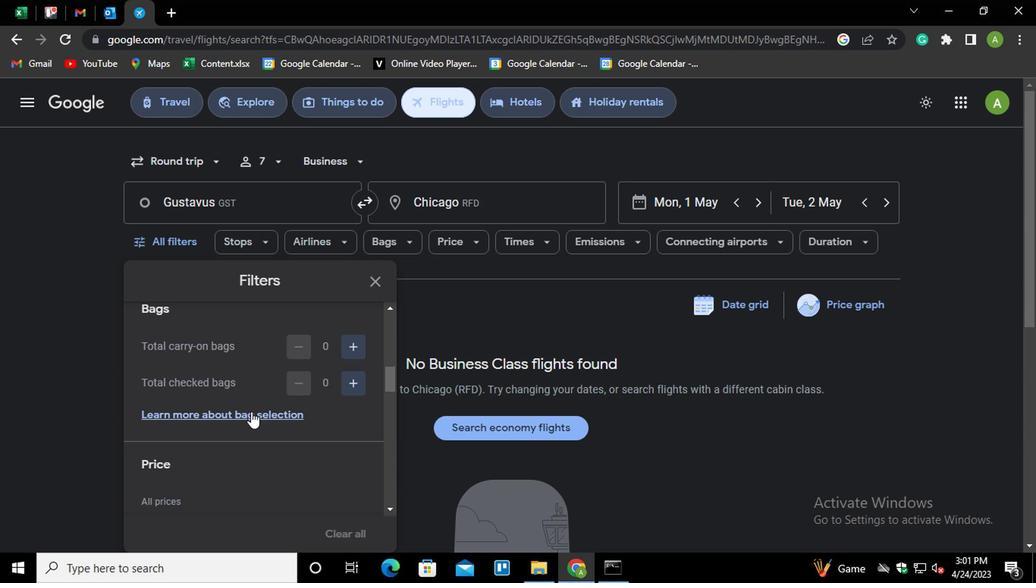 
Action: Mouse scrolled (250, 413) with delta (0, 1)
Screenshot: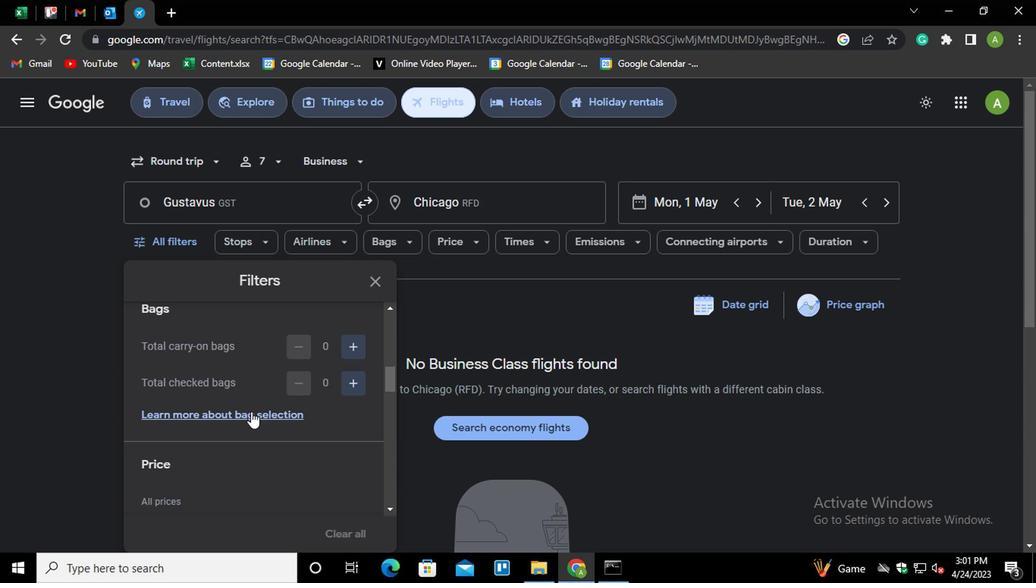 
Action: Mouse moved to (207, 393)
Screenshot: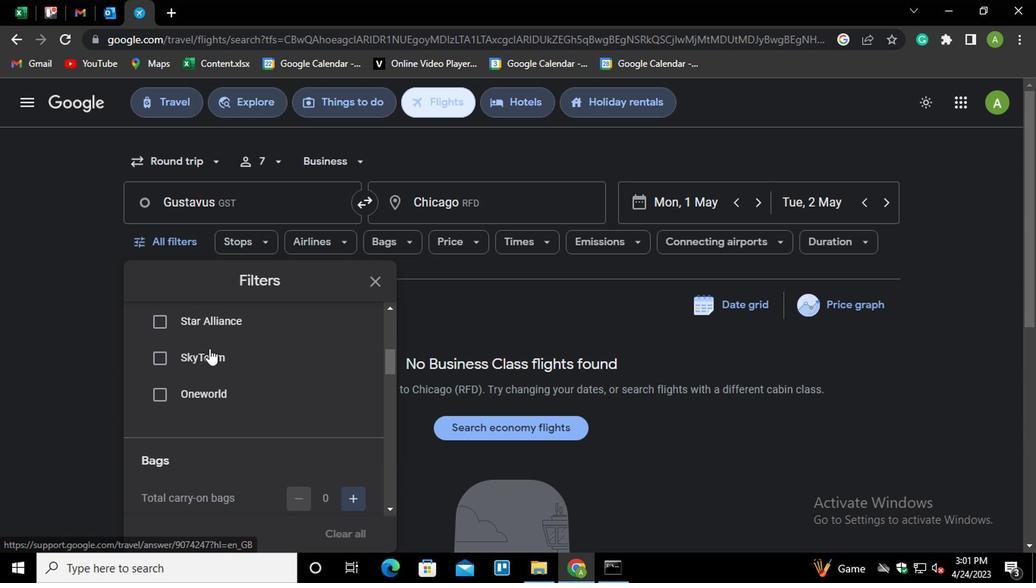 
Action: Mouse scrolled (207, 392) with delta (0, 0)
Screenshot: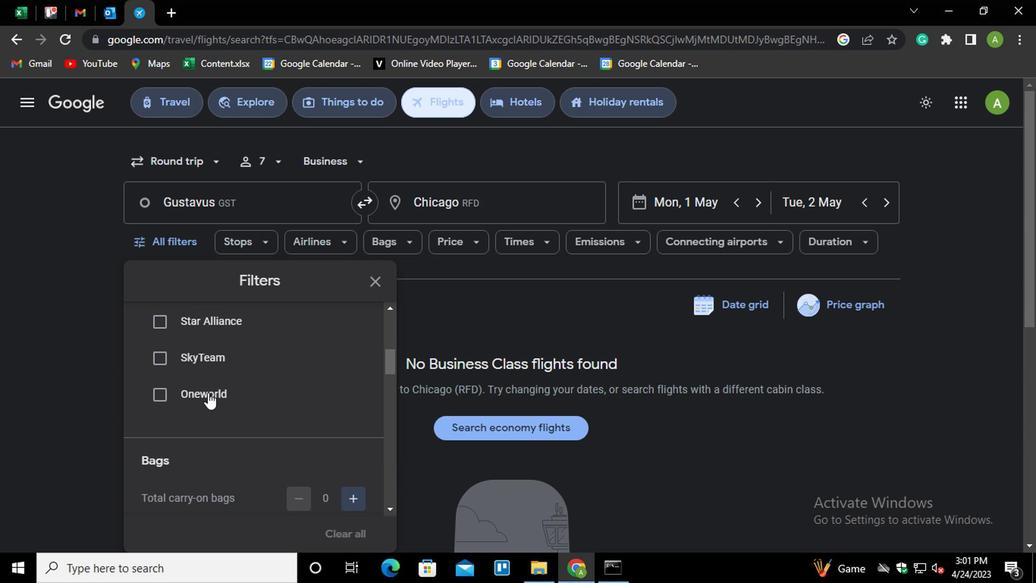 
Action: Mouse moved to (221, 398)
Screenshot: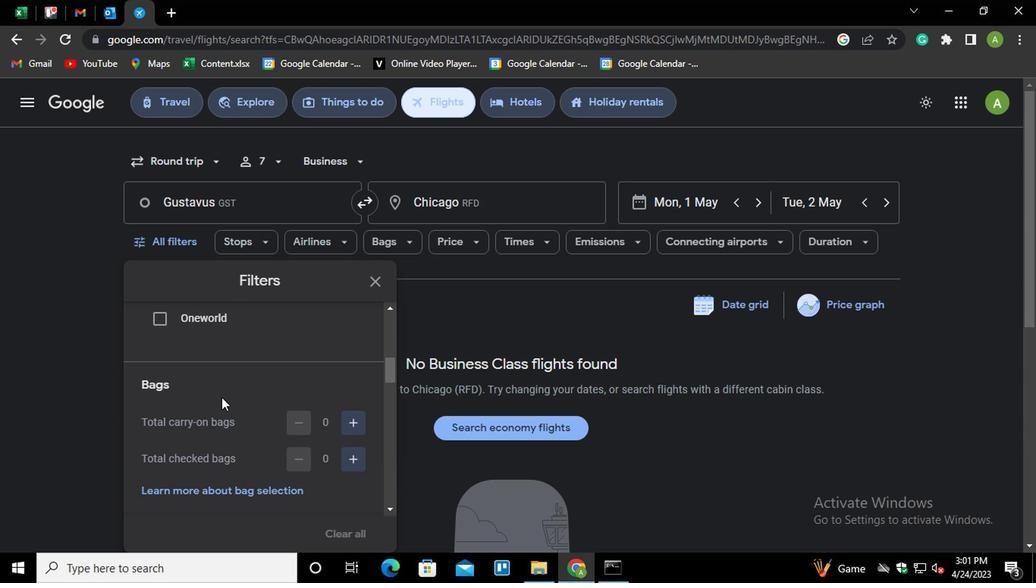 
Action: Mouse scrolled (221, 397) with delta (0, 0)
Screenshot: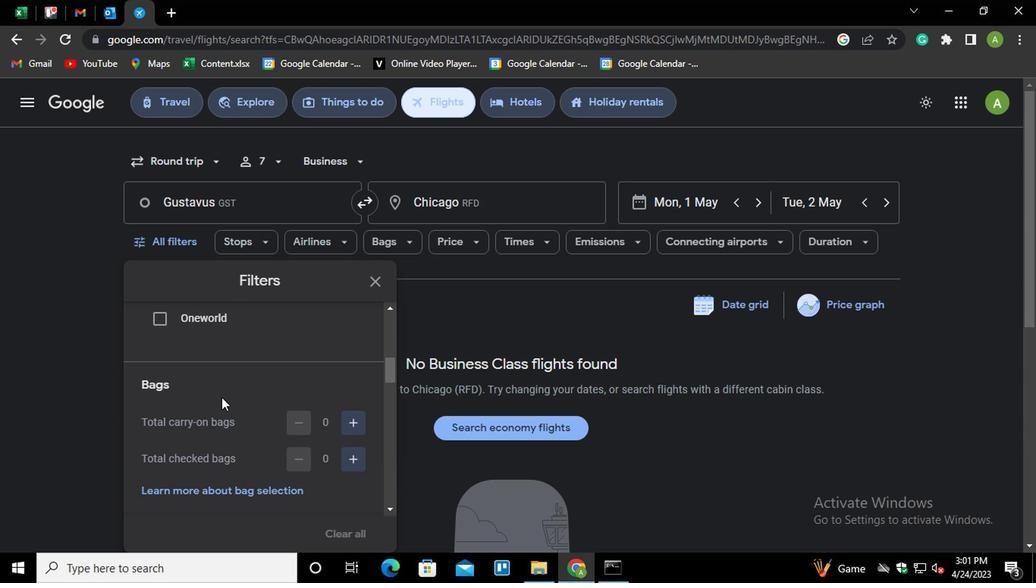 
Action: Mouse moved to (229, 400)
Screenshot: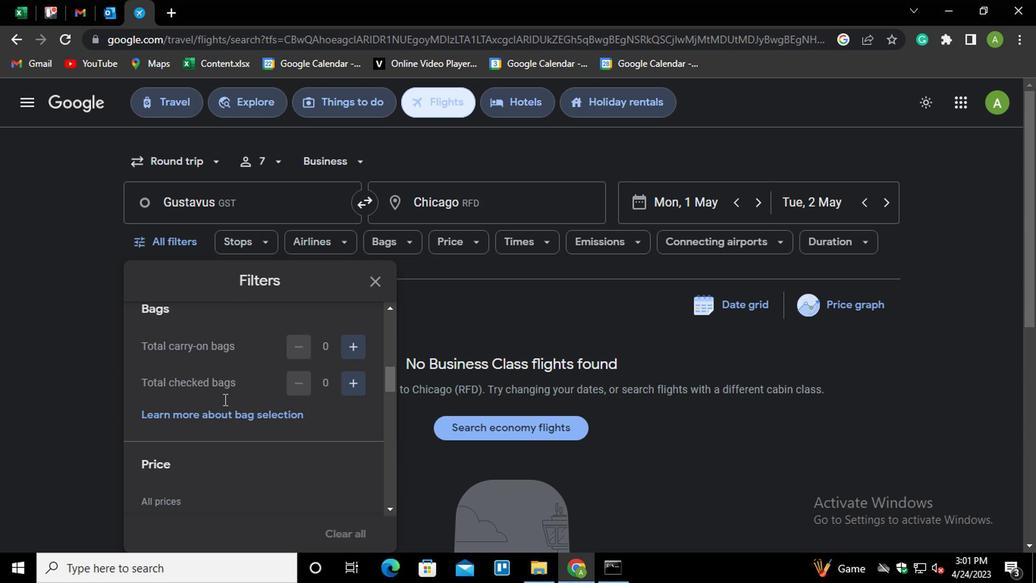 
Action: Mouse scrolled (229, 400) with delta (0, 0)
Screenshot: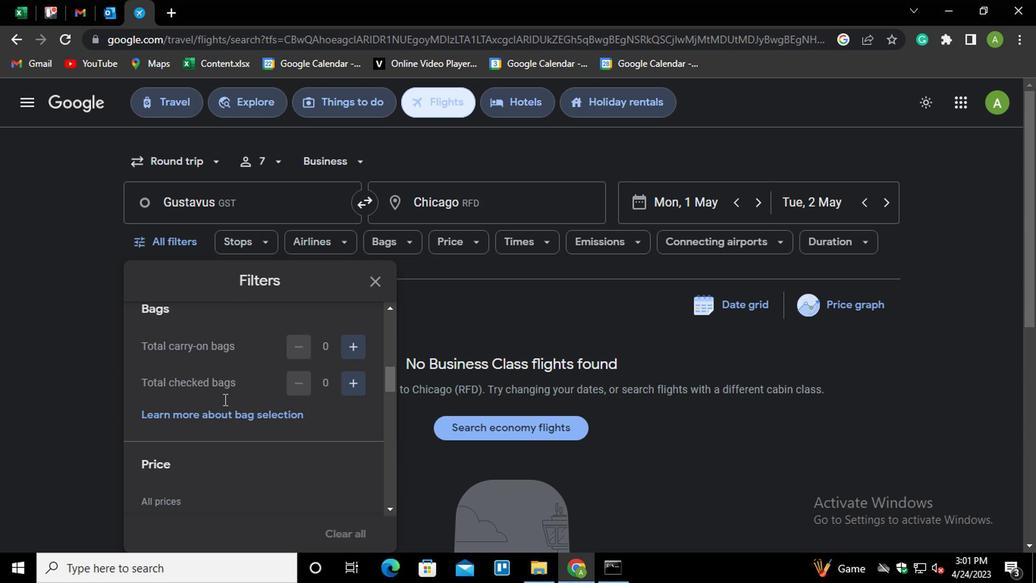 
Action: Mouse scrolled (229, 400) with delta (0, 0)
Screenshot: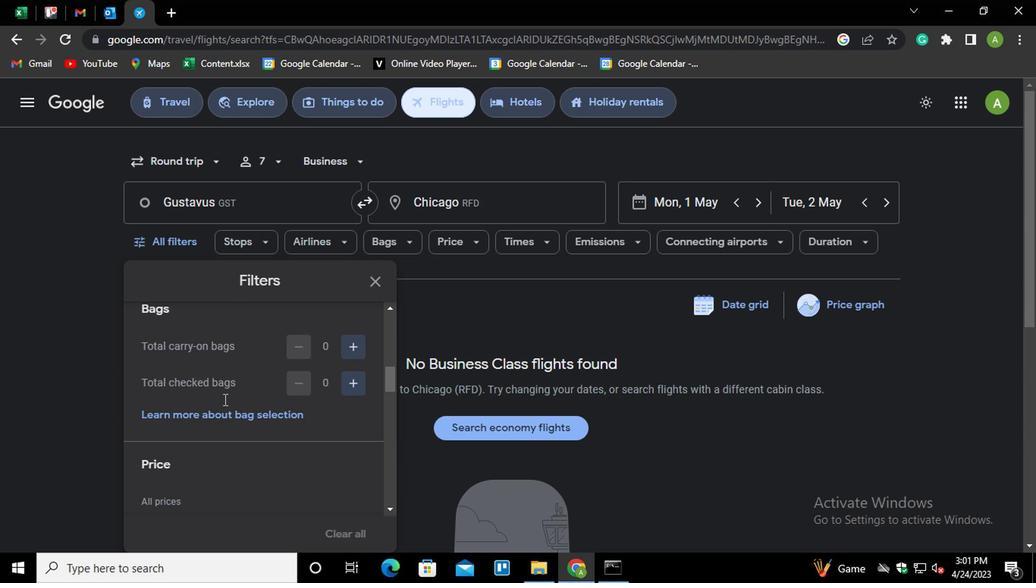 
Action: Mouse moved to (231, 401)
Screenshot: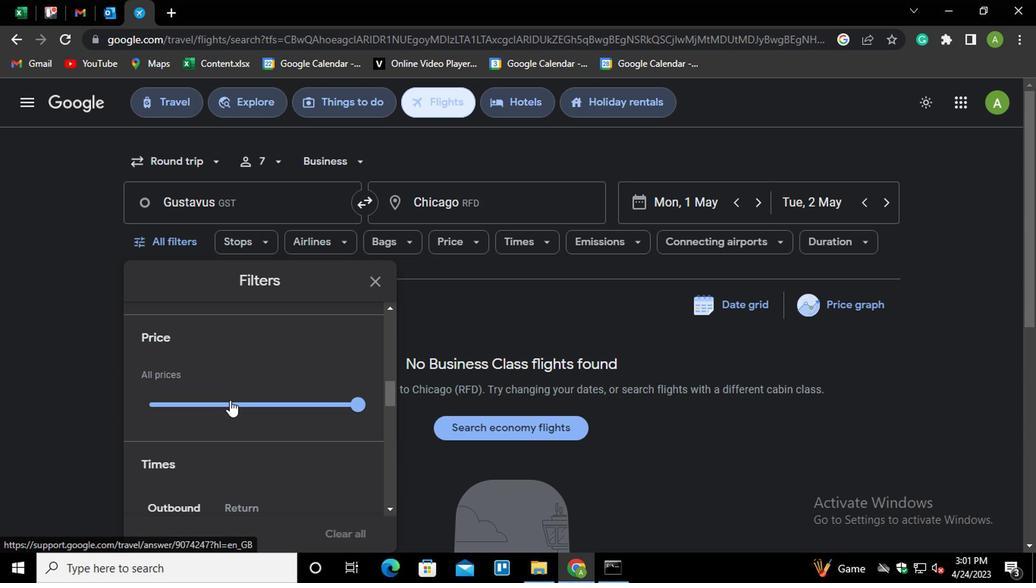 
Action: Mouse scrolled (231, 402) with delta (0, 0)
Screenshot: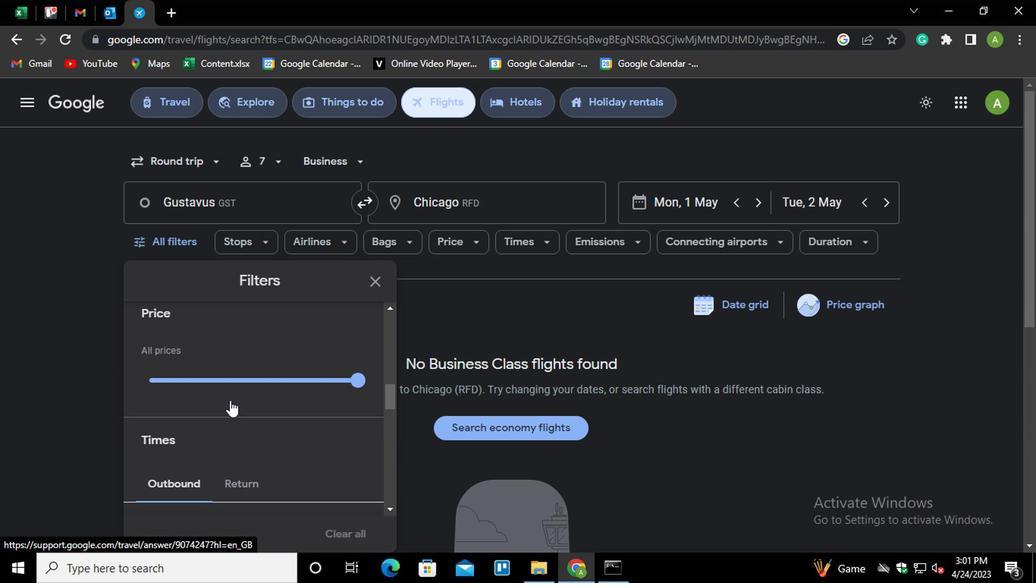 
Action: Mouse scrolled (231, 402) with delta (0, 0)
Screenshot: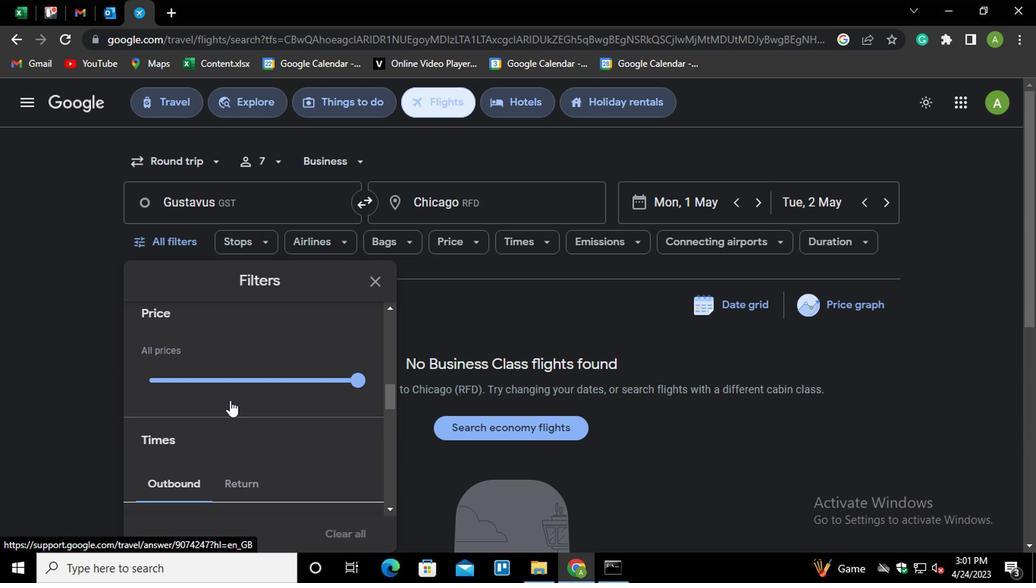 
Action: Mouse moved to (347, 352)
Screenshot: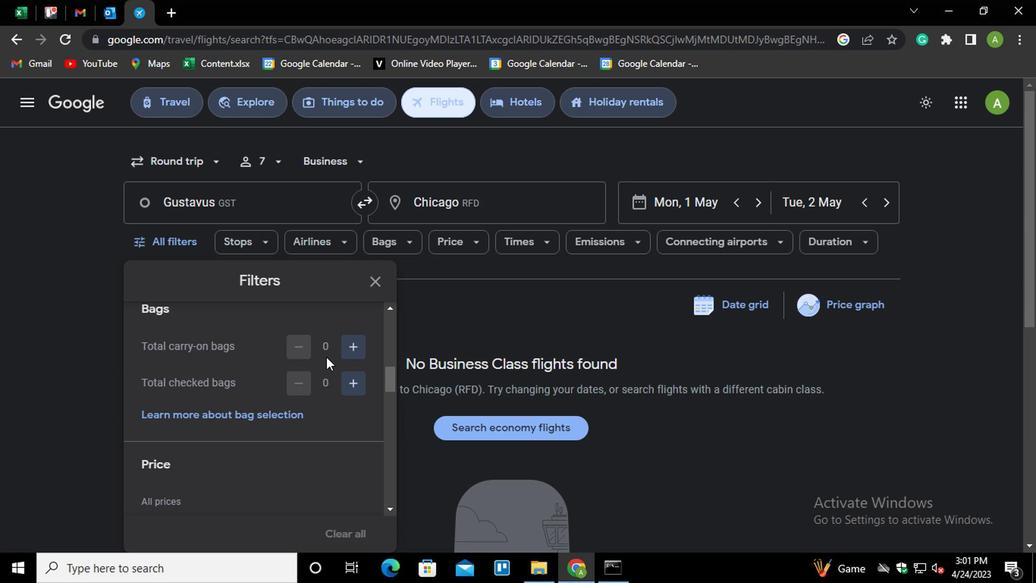 
Action: Mouse pressed left at (347, 352)
Screenshot: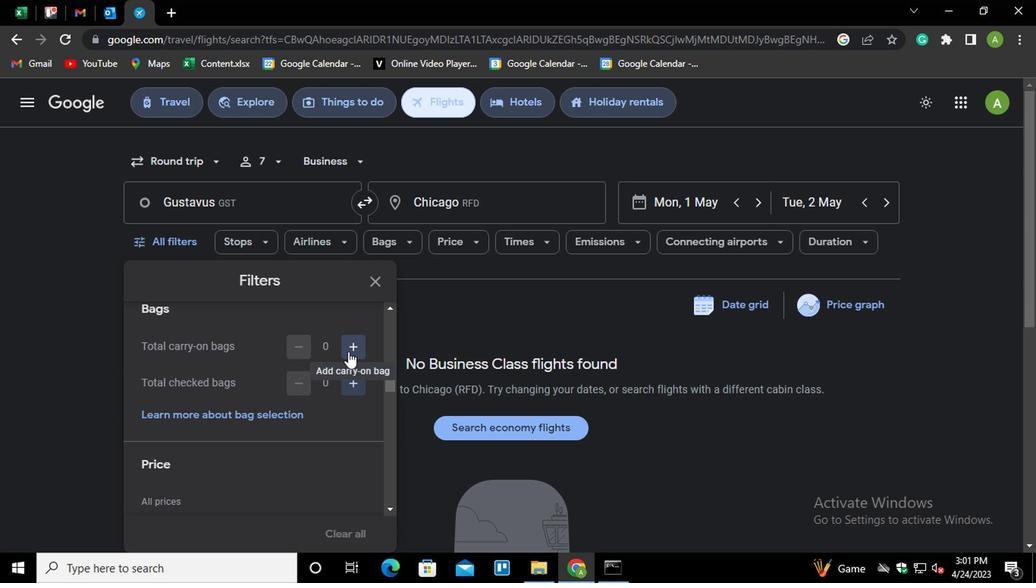 
Action: Mouse moved to (309, 456)
Screenshot: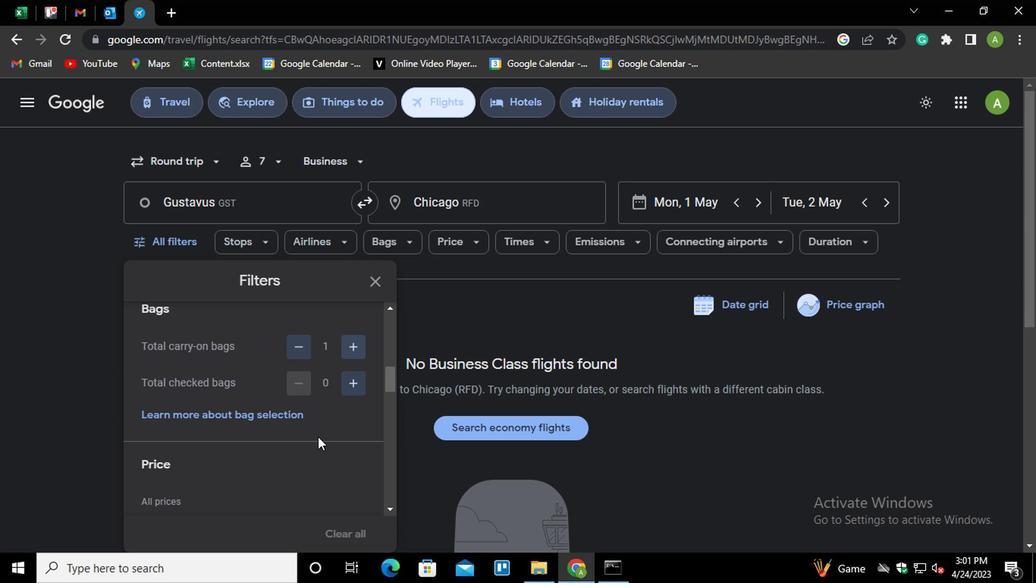 
Action: Mouse scrolled (309, 455) with delta (0, -1)
Screenshot: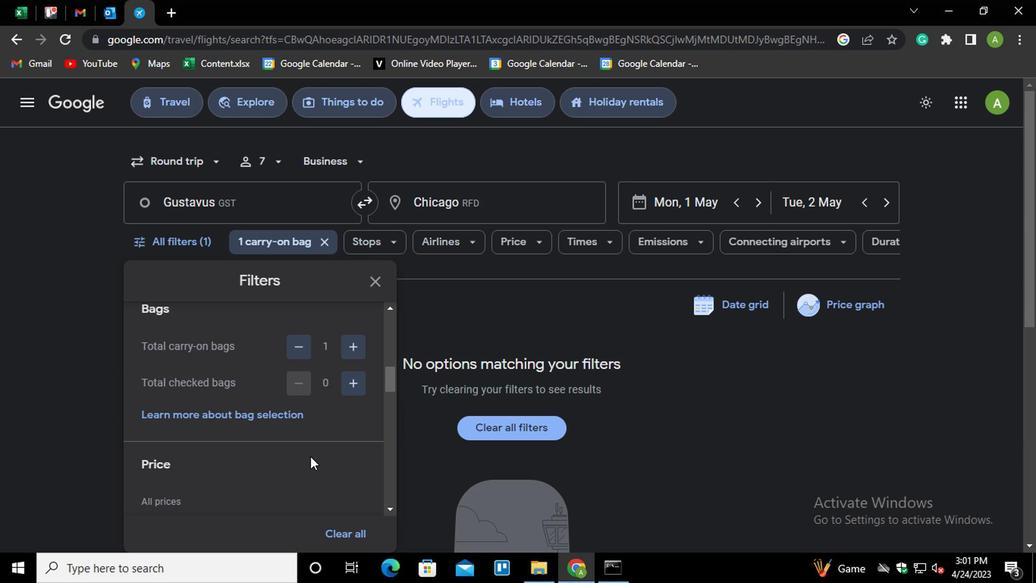 
Action: Mouse moved to (343, 457)
Screenshot: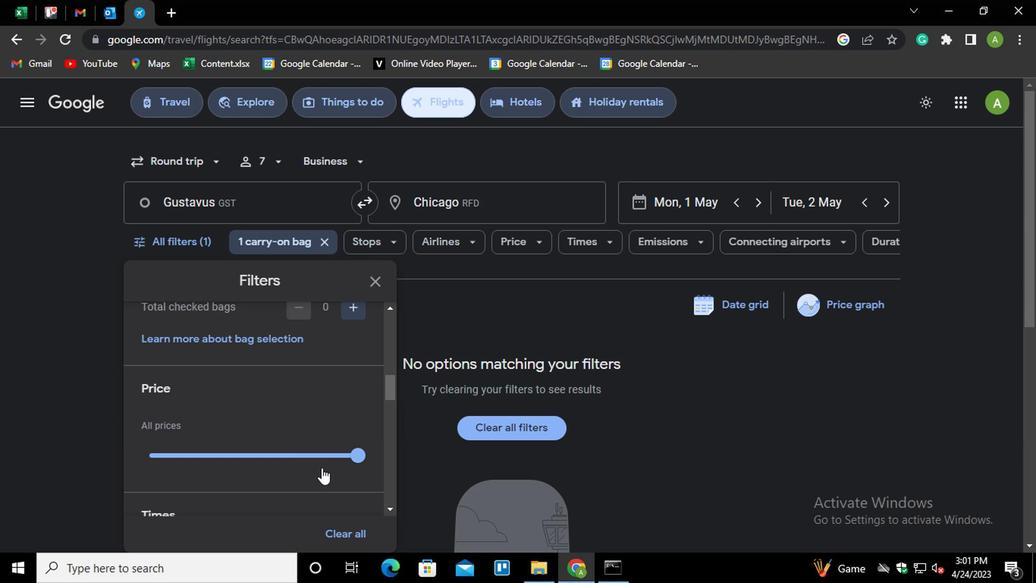 
Action: Mouse pressed left at (343, 457)
Screenshot: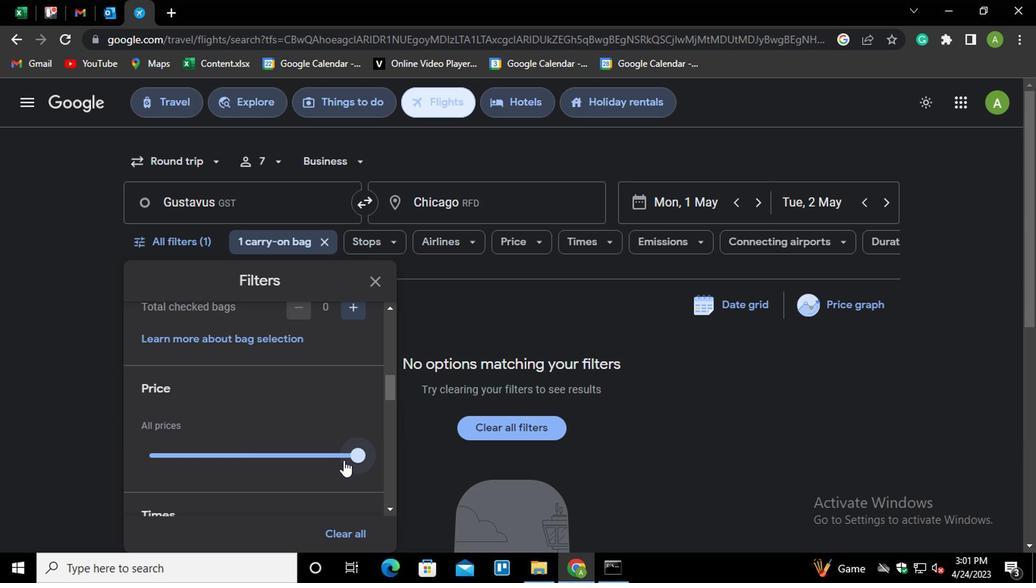 
Action: Mouse moved to (318, 470)
Screenshot: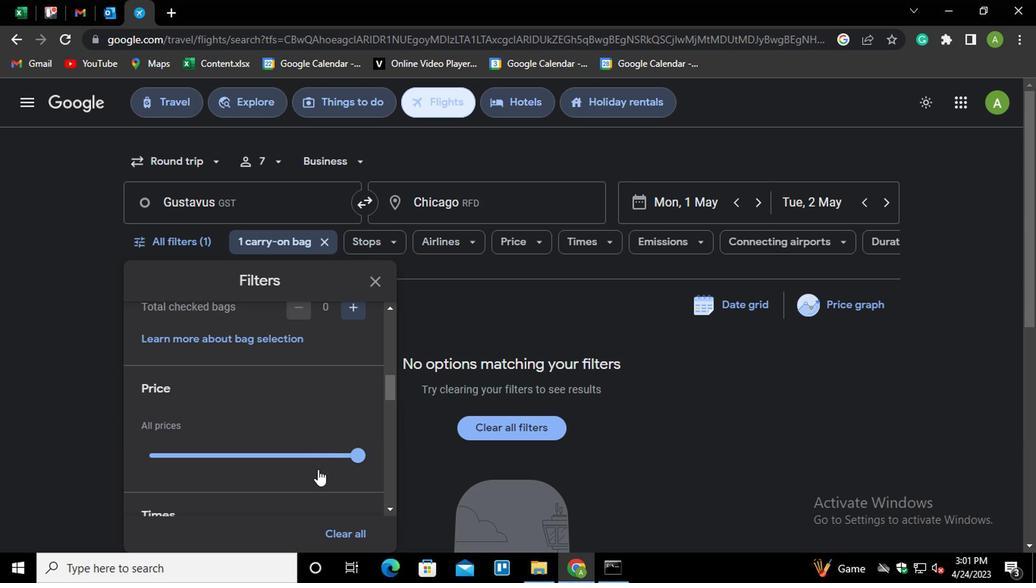 
Action: Mouse scrolled (318, 469) with delta (0, -1)
Screenshot: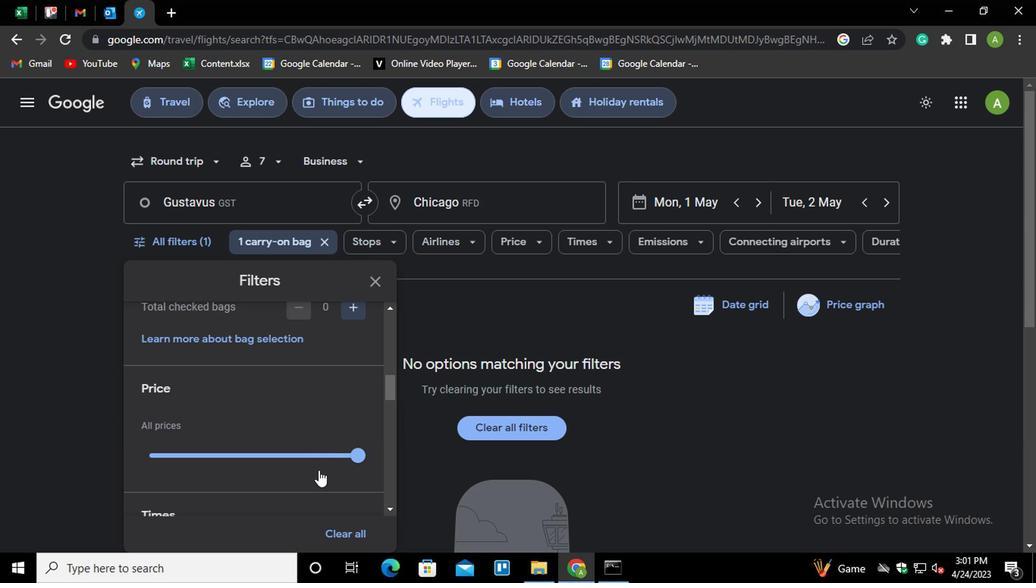 
Action: Mouse scrolled (318, 469) with delta (0, -1)
Screenshot: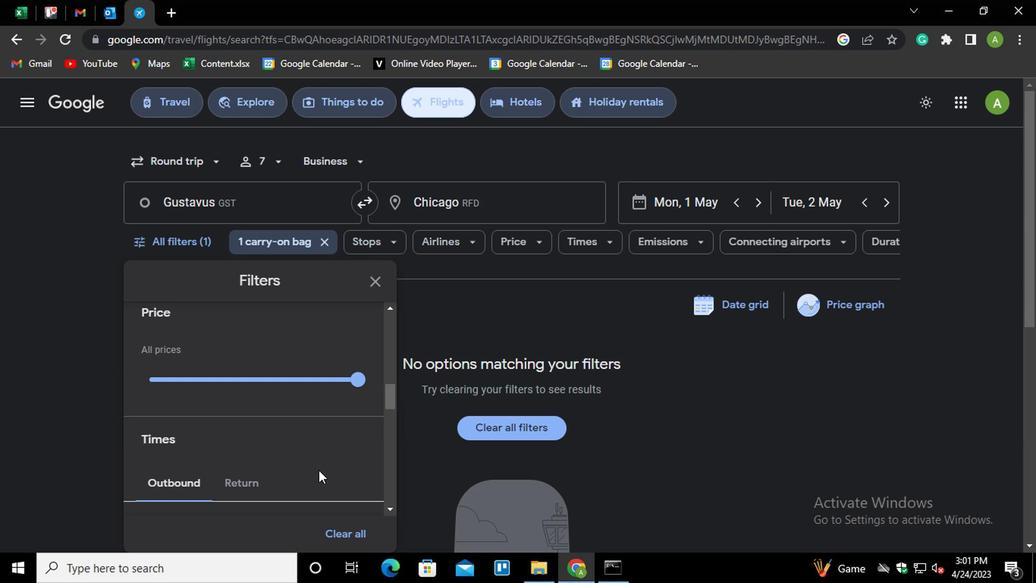 
Action: Mouse scrolled (318, 469) with delta (0, -1)
Screenshot: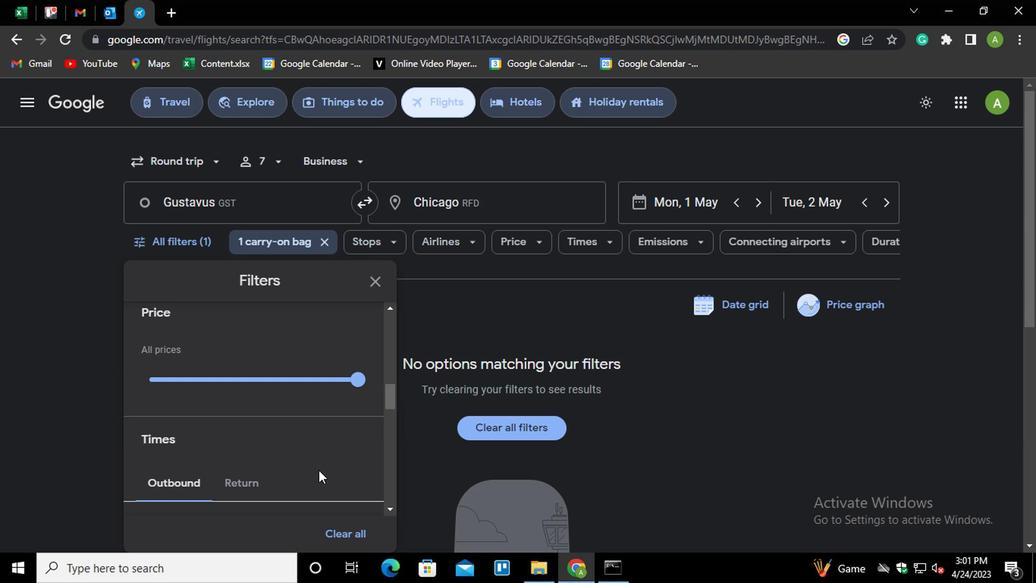 
Action: Mouse moved to (150, 443)
Screenshot: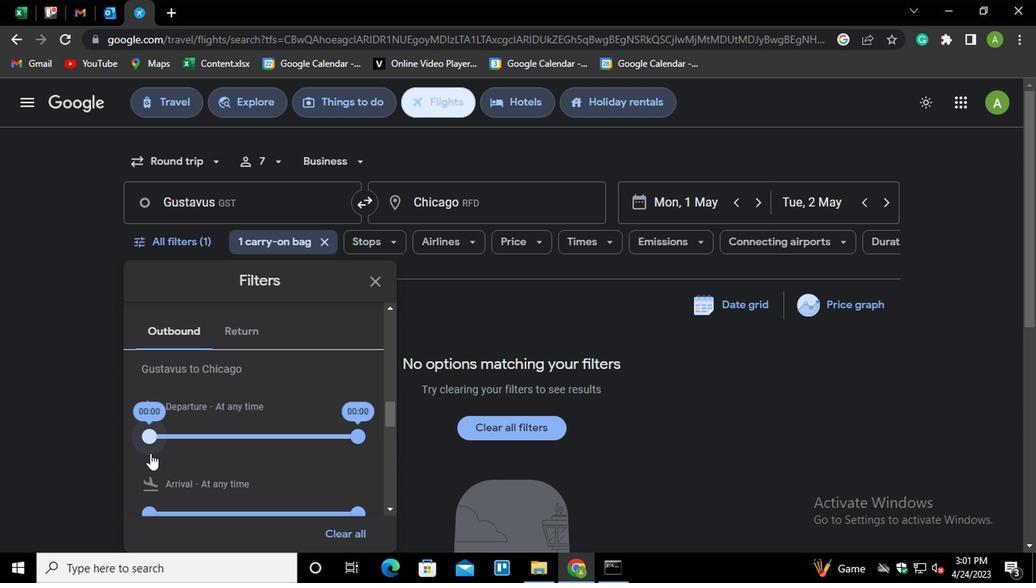 
Action: Mouse pressed left at (150, 443)
Screenshot: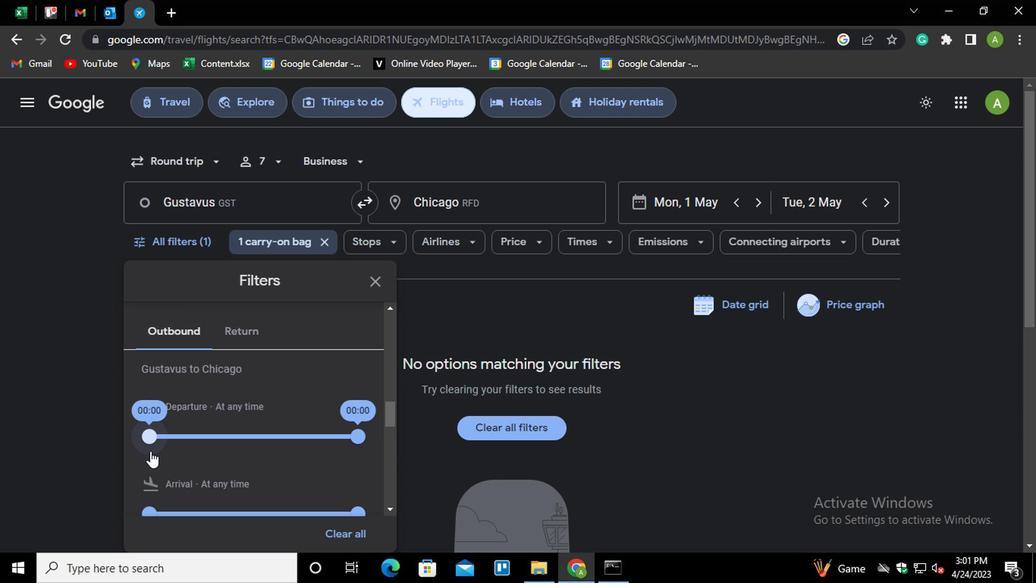 
Action: Mouse moved to (354, 437)
Screenshot: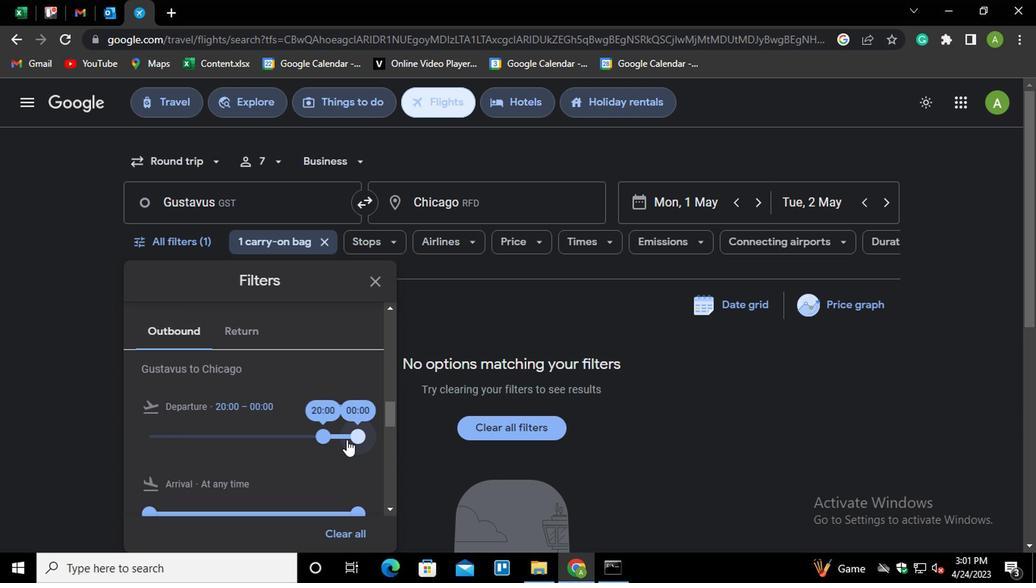 
Action: Mouse pressed left at (354, 437)
Screenshot: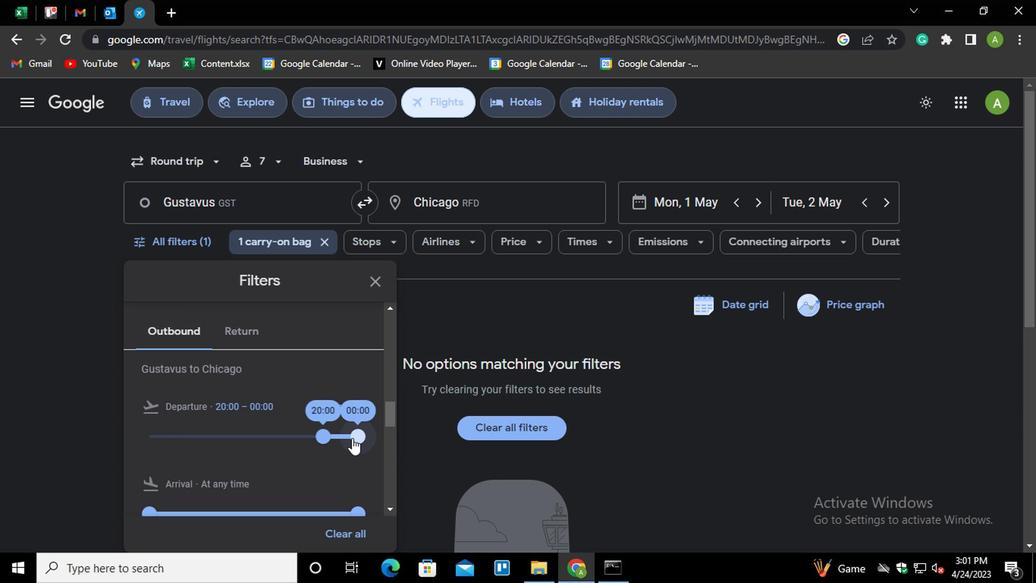 
Action: Mouse moved to (304, 486)
Screenshot: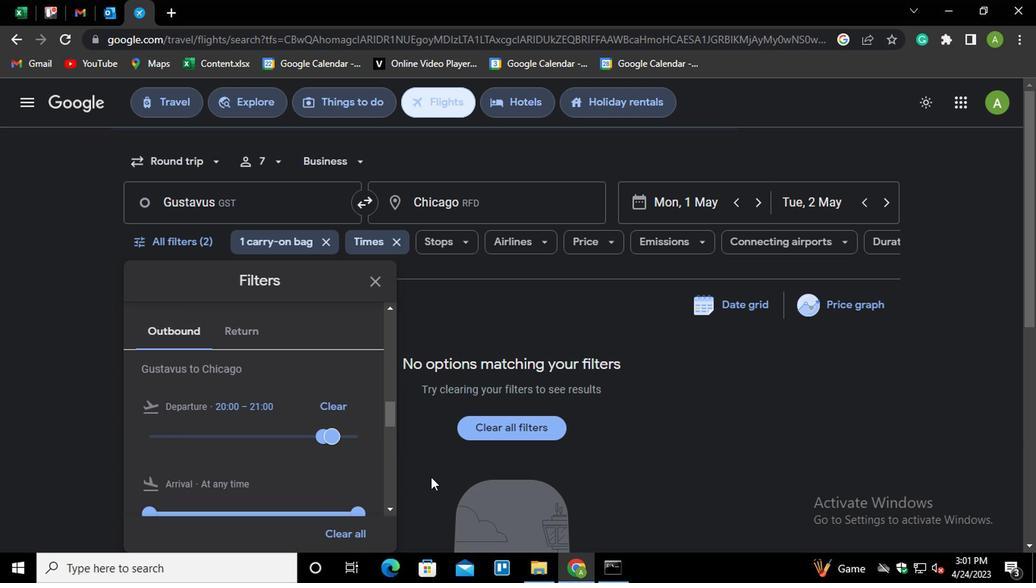 
Action: Mouse scrolled (304, 486) with delta (0, 0)
Screenshot: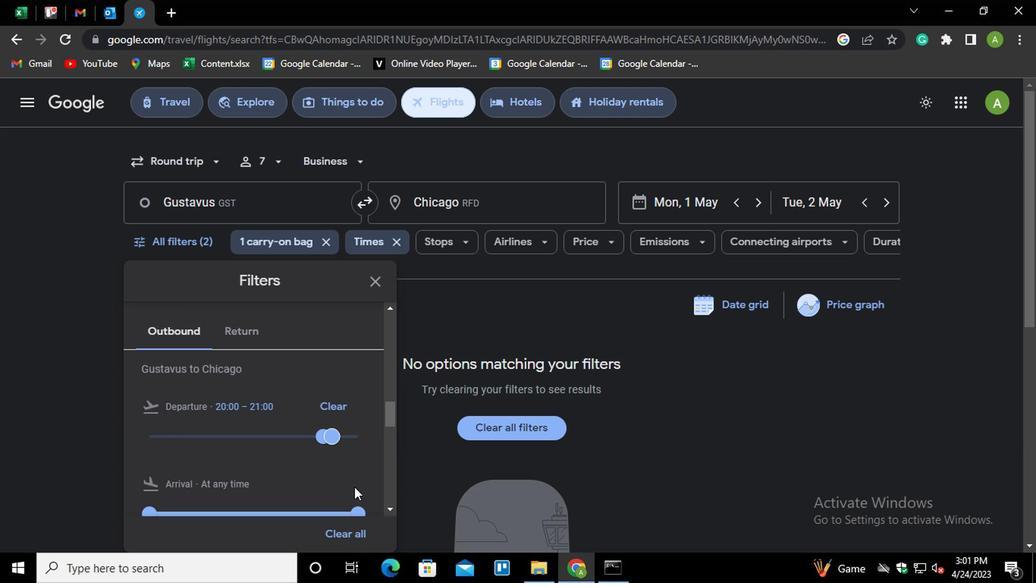 
Action: Mouse scrolled (304, 486) with delta (0, 0)
Screenshot: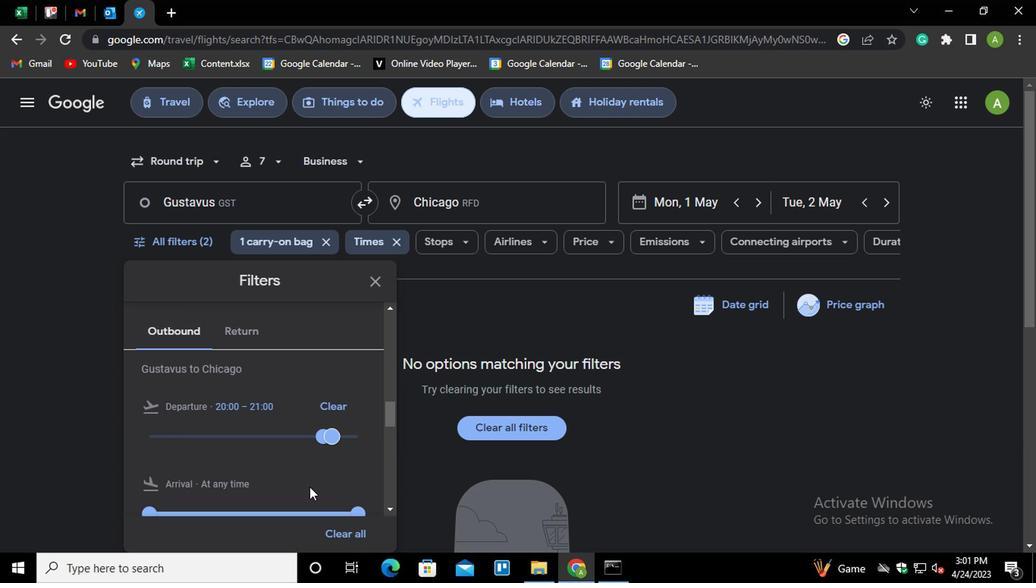 
Action: Mouse scrolled (304, 486) with delta (0, 0)
Screenshot: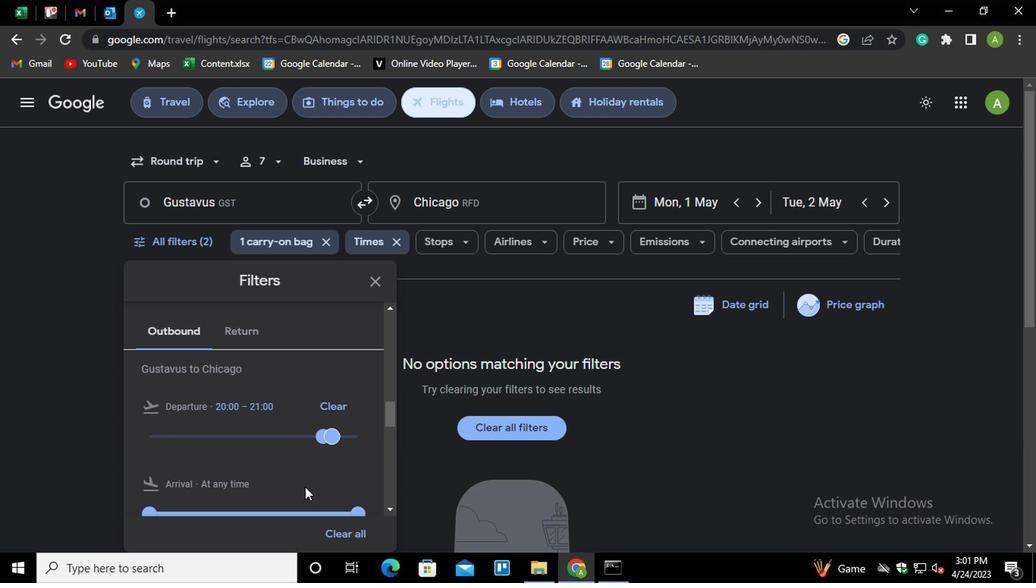 
Action: Mouse scrolled (304, 486) with delta (0, 0)
Screenshot: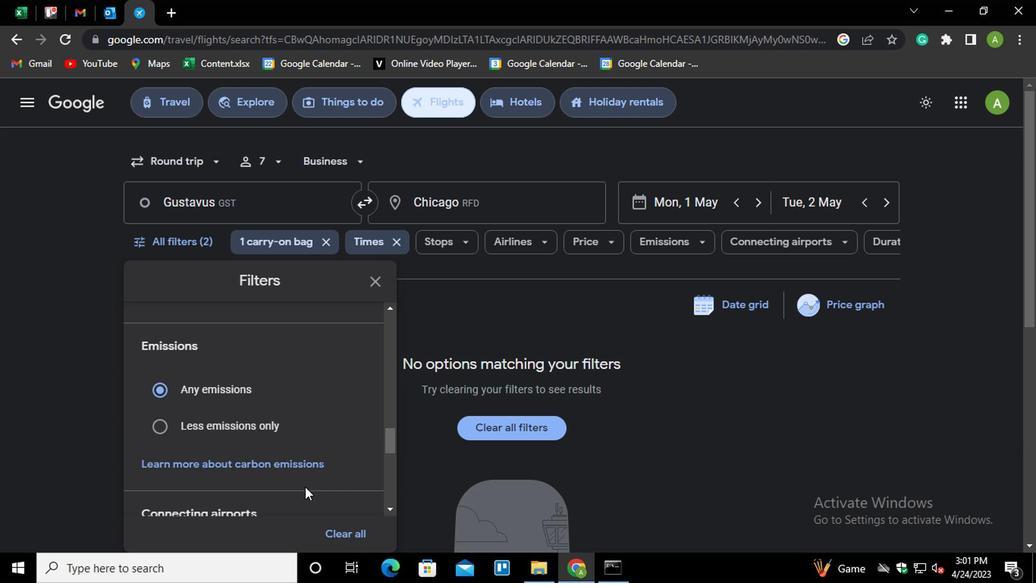 
Action: Mouse scrolled (304, 486) with delta (0, 0)
Screenshot: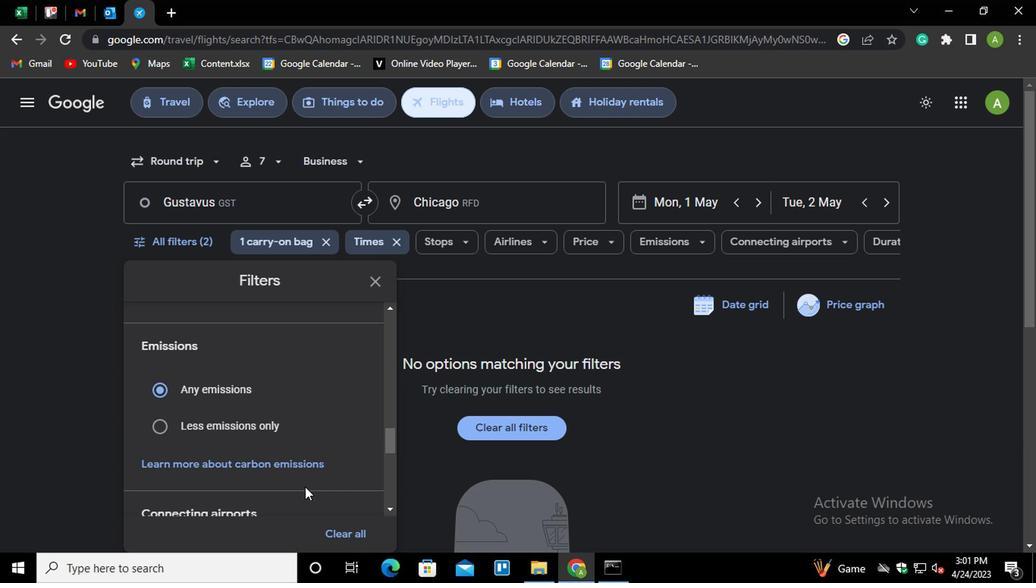 
Action: Mouse scrolled (304, 486) with delta (0, 0)
Screenshot: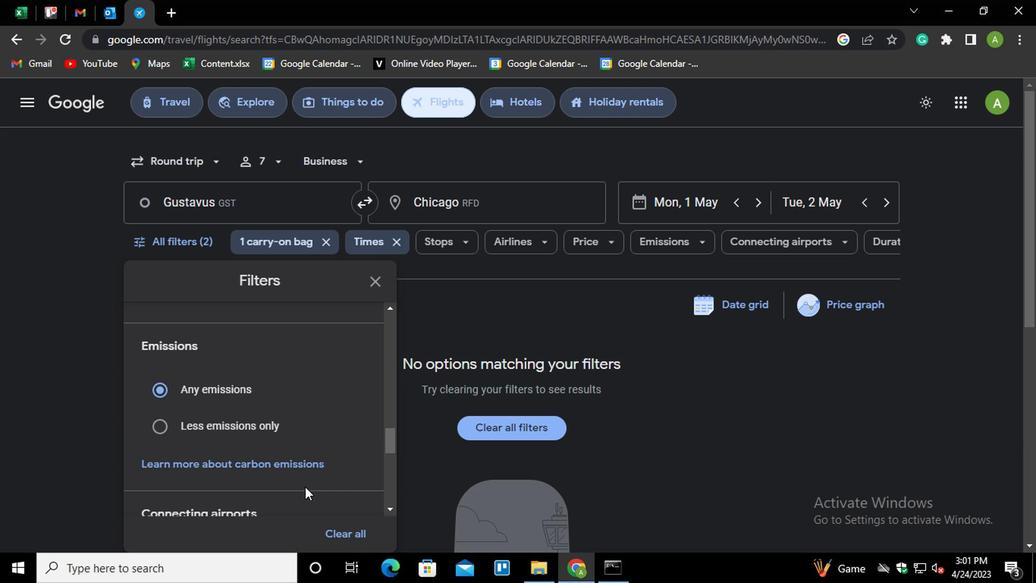 
Action: Mouse scrolled (304, 486) with delta (0, 0)
Screenshot: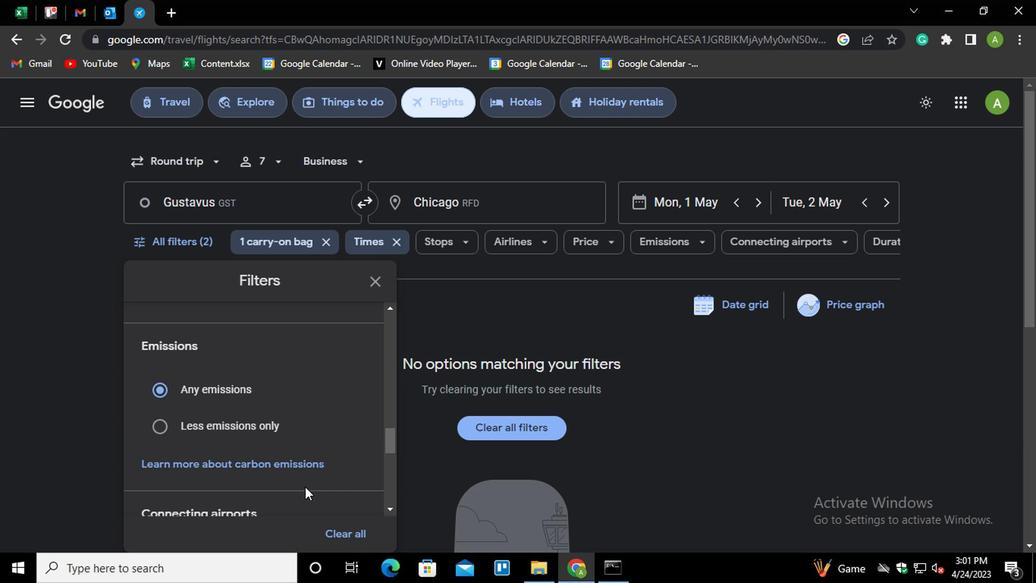 
Action: Mouse moved to (304, 486)
Screenshot: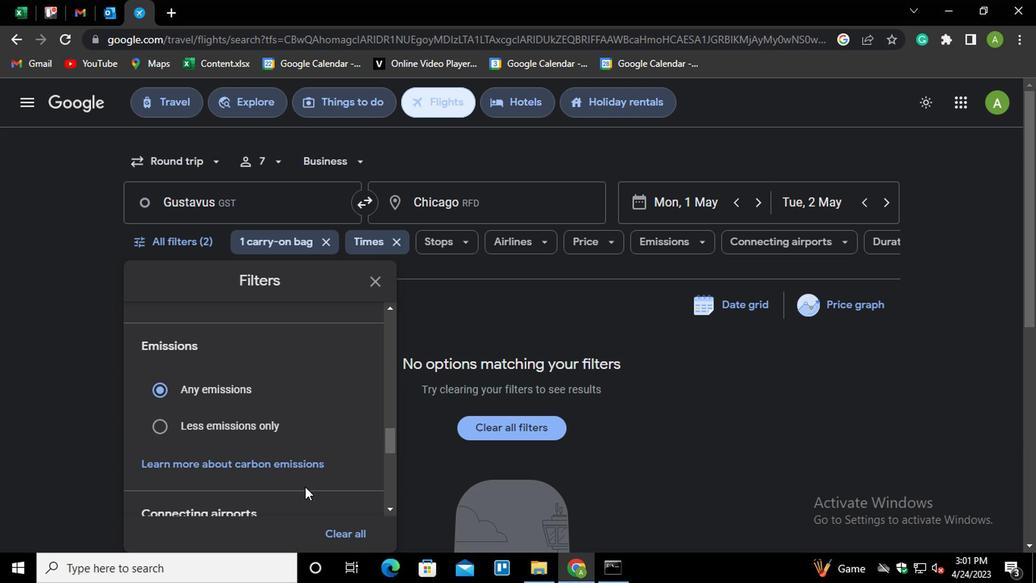 
Action: Mouse scrolled (304, 485) with delta (0, 0)
Screenshot: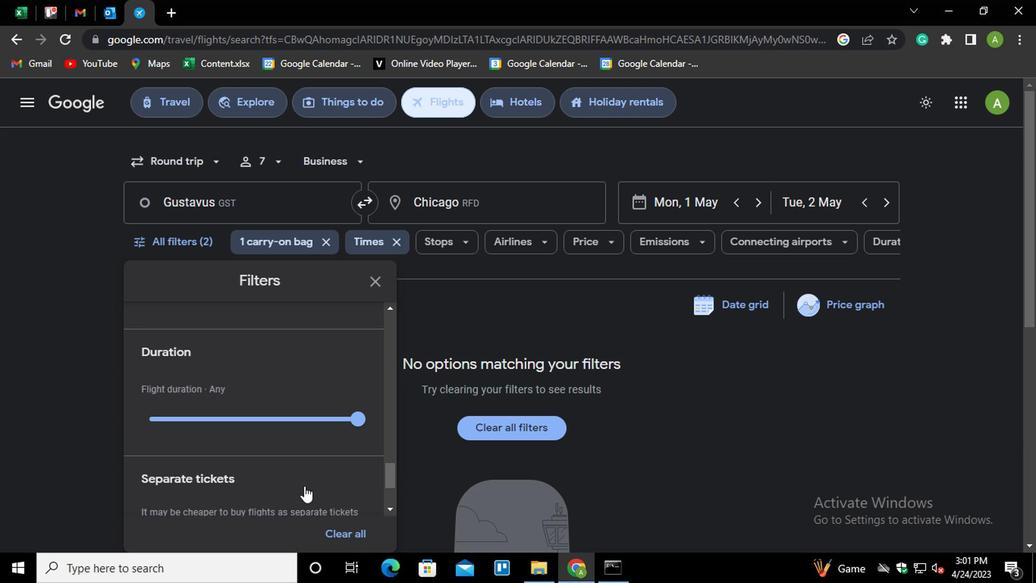 
Action: Mouse scrolled (304, 485) with delta (0, 0)
Screenshot: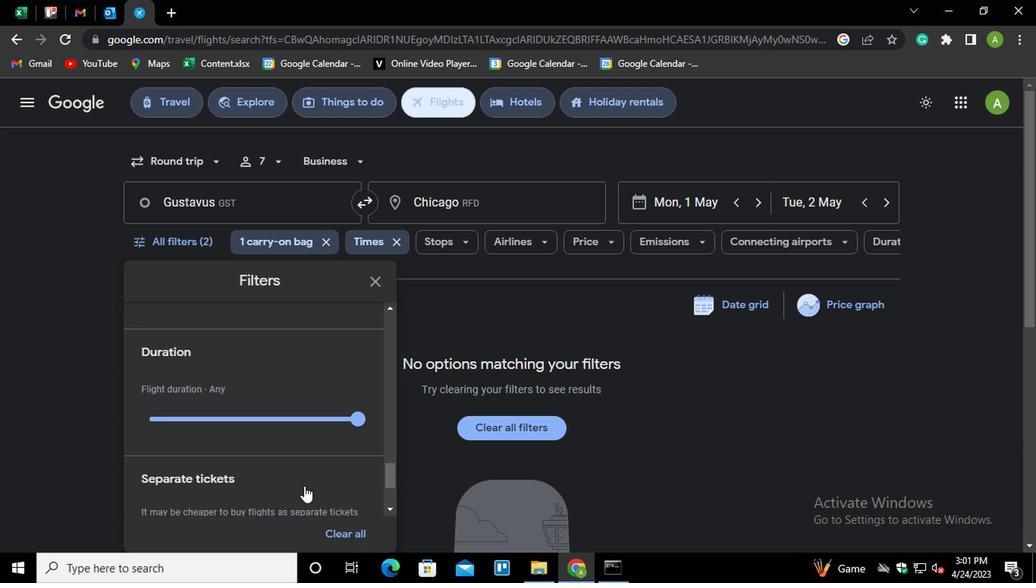 
Action: Mouse moved to (397, 489)
Screenshot: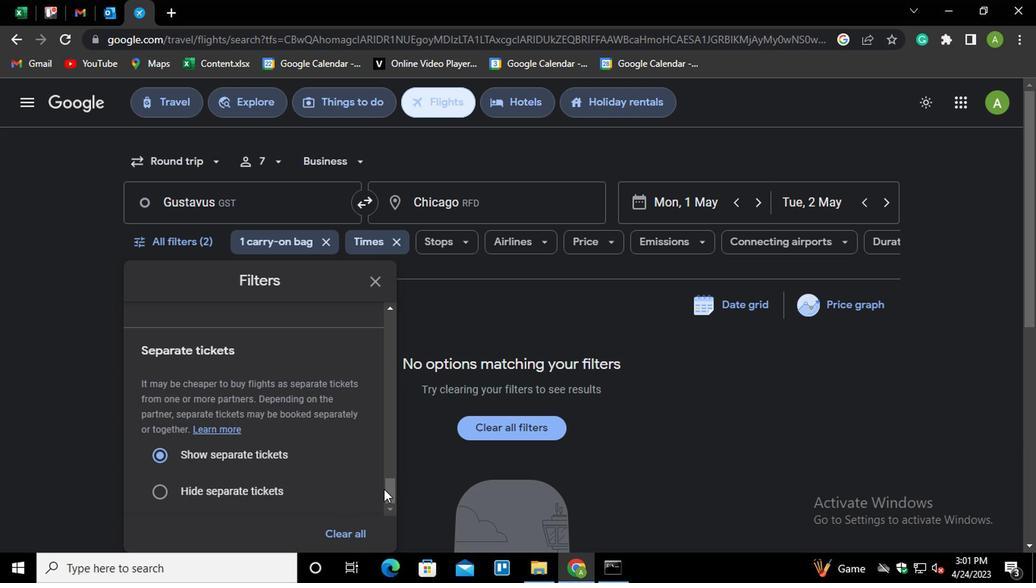 
Action: Mouse scrolled (397, 489) with delta (0, 0)
Screenshot: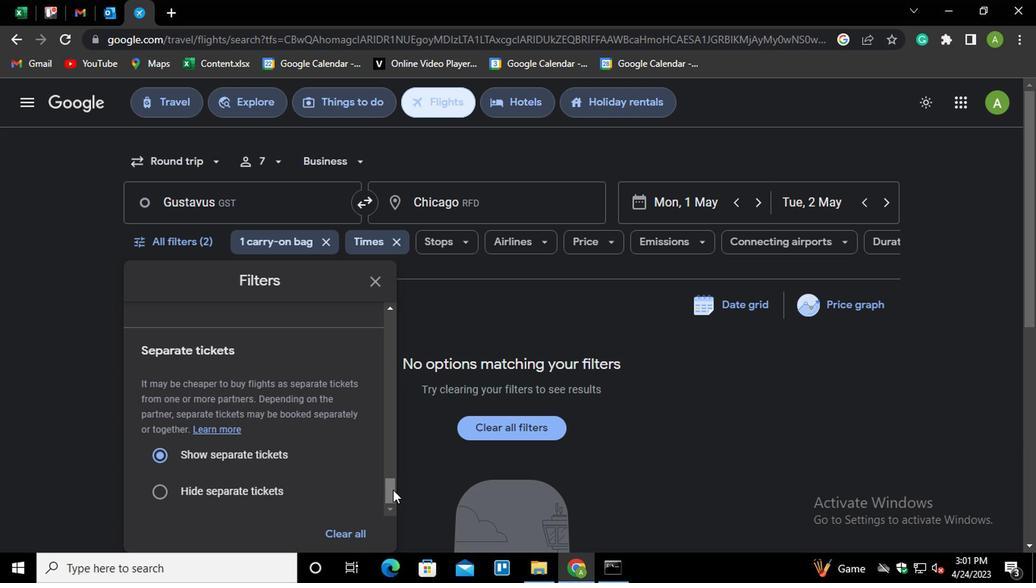
Action: Mouse moved to (362, 402)
Screenshot: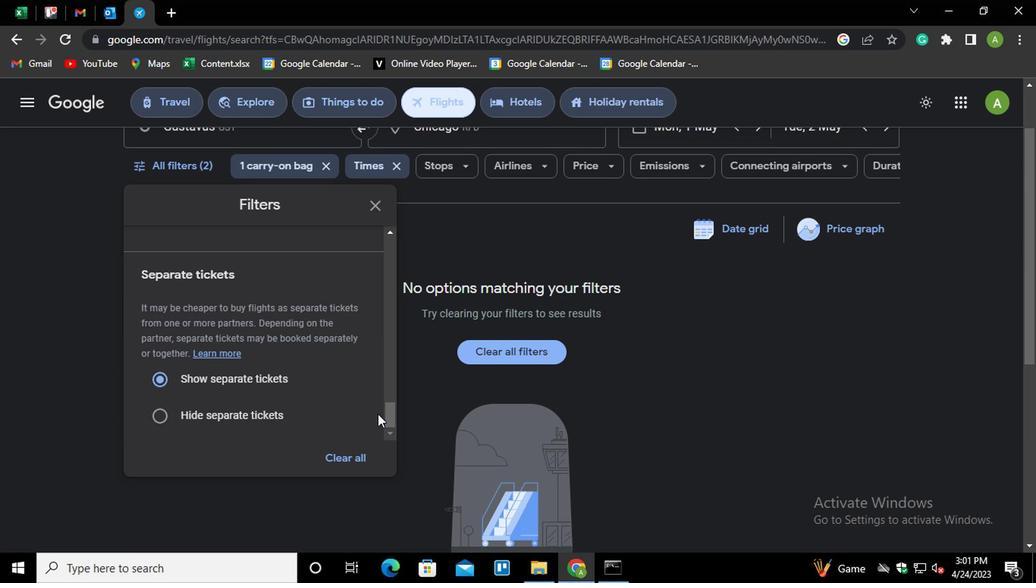 
Action: Mouse scrolled (362, 402) with delta (0, 0)
Screenshot: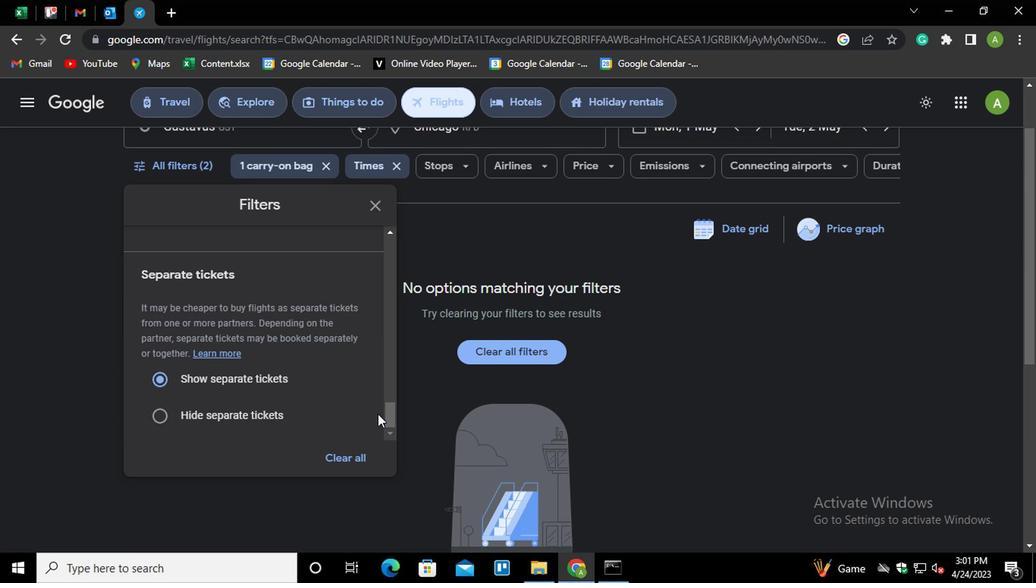 
Action: Mouse moved to (360, 401)
Screenshot: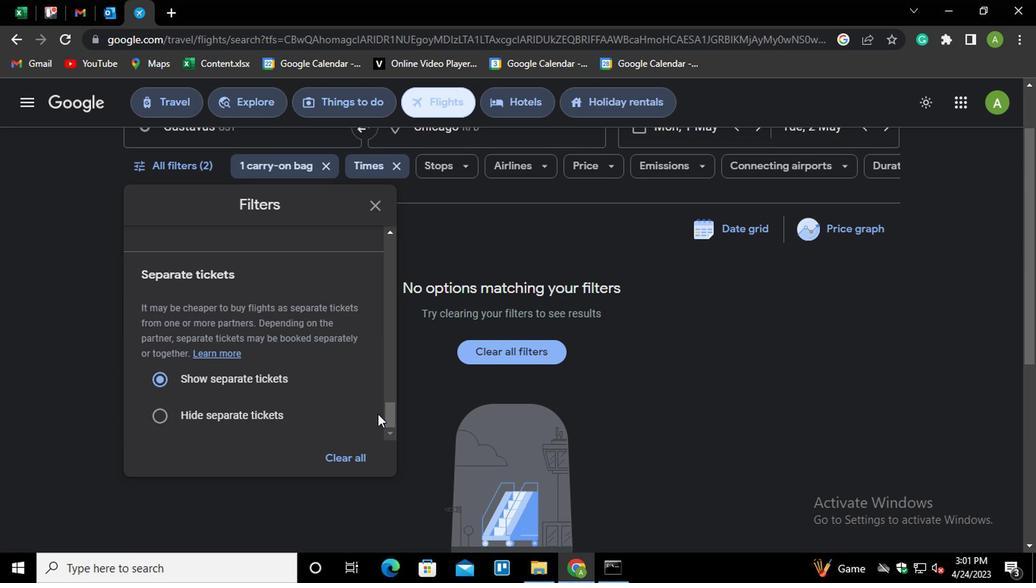 
Action: Mouse scrolled (360, 402) with delta (0, 0)
Screenshot: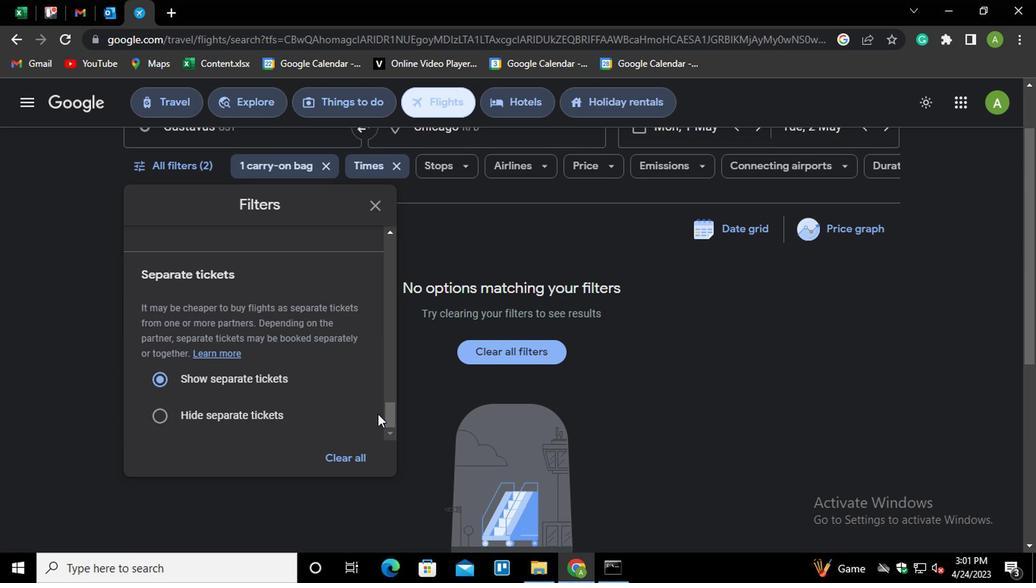 
Action: Mouse moved to (358, 399)
Screenshot: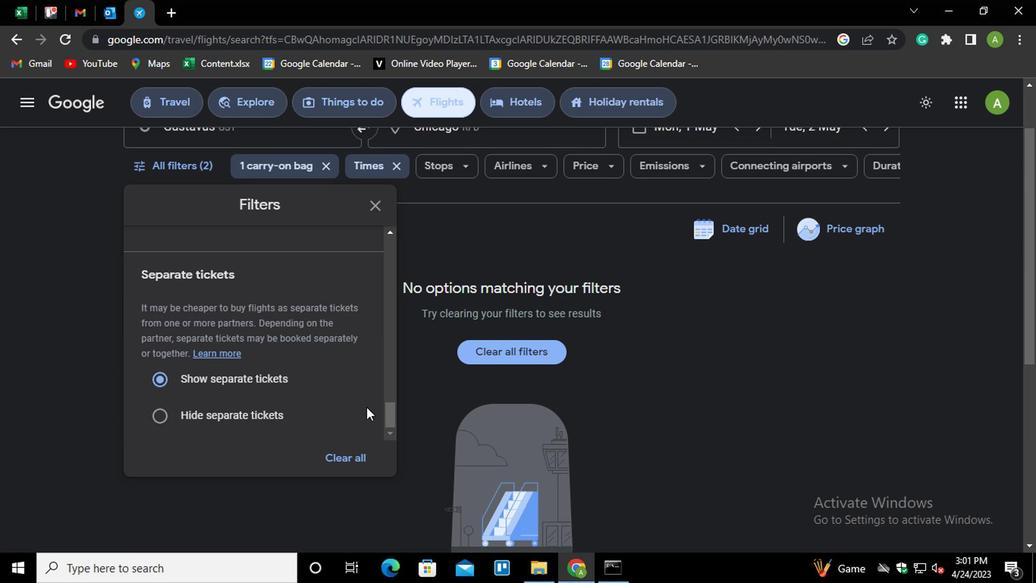 
Action: Mouse scrolled (358, 400) with delta (0, 1)
Screenshot: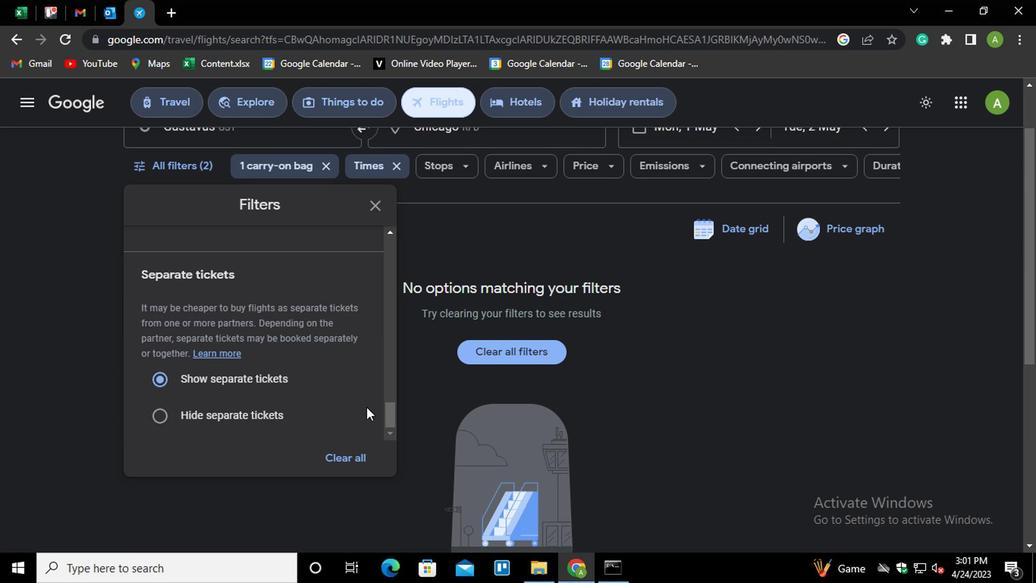 
Action: Mouse moved to (320, 390)
Screenshot: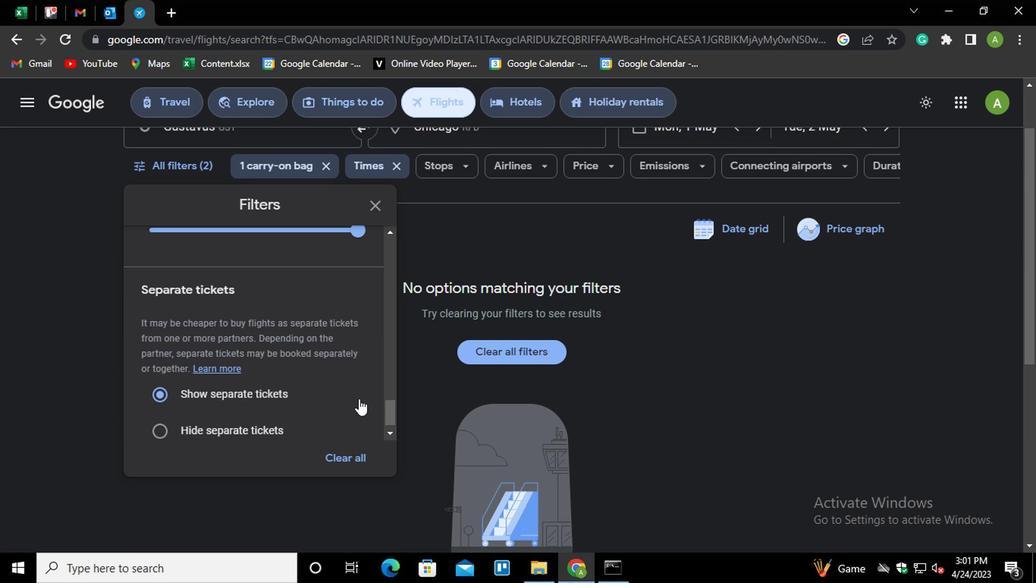 
Action: Mouse scrolled (320, 391) with delta (0, 0)
Screenshot: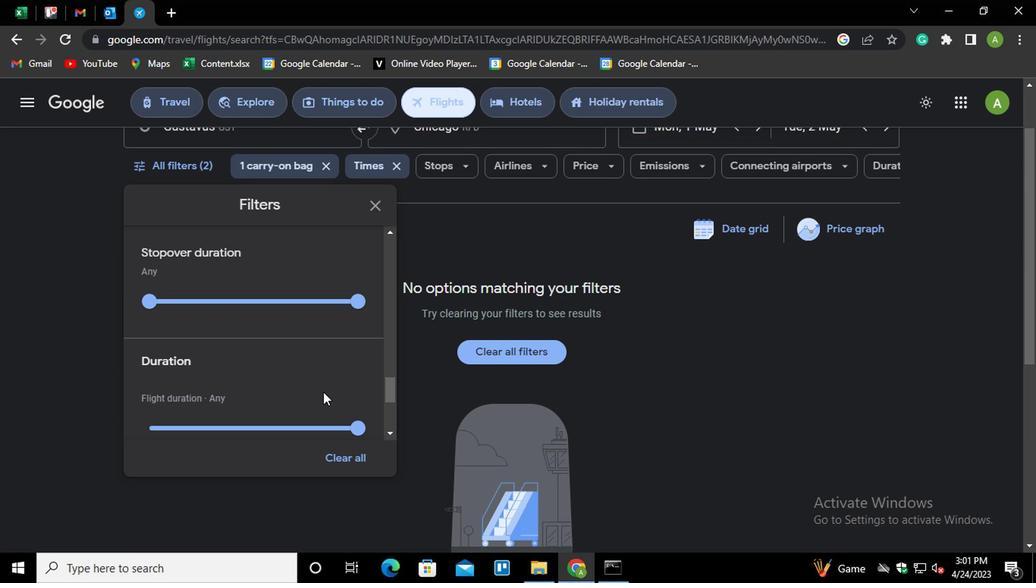 
Action: Mouse scrolled (320, 391) with delta (0, 0)
Screenshot: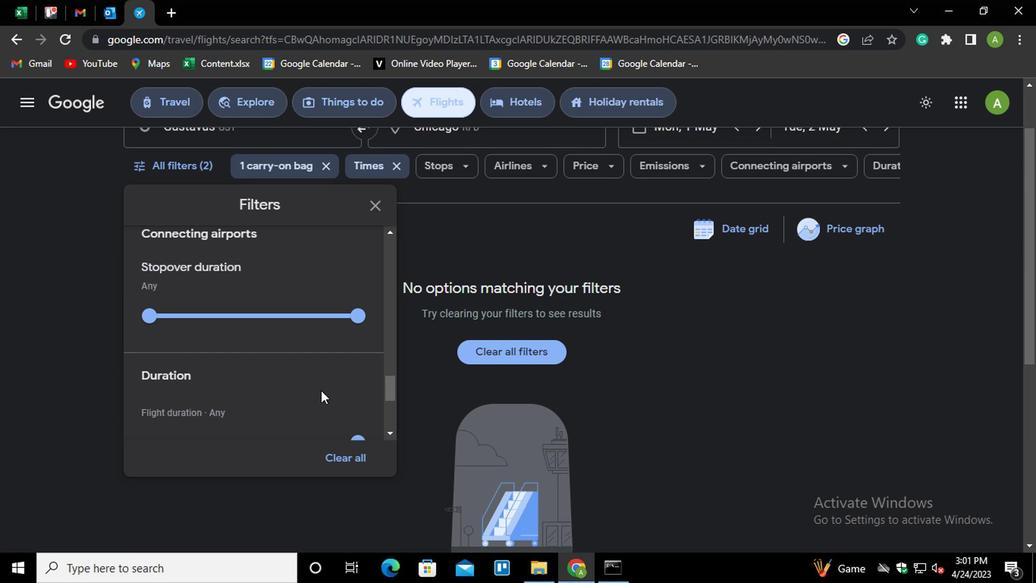 
Action: Mouse scrolled (320, 391) with delta (0, 0)
Screenshot: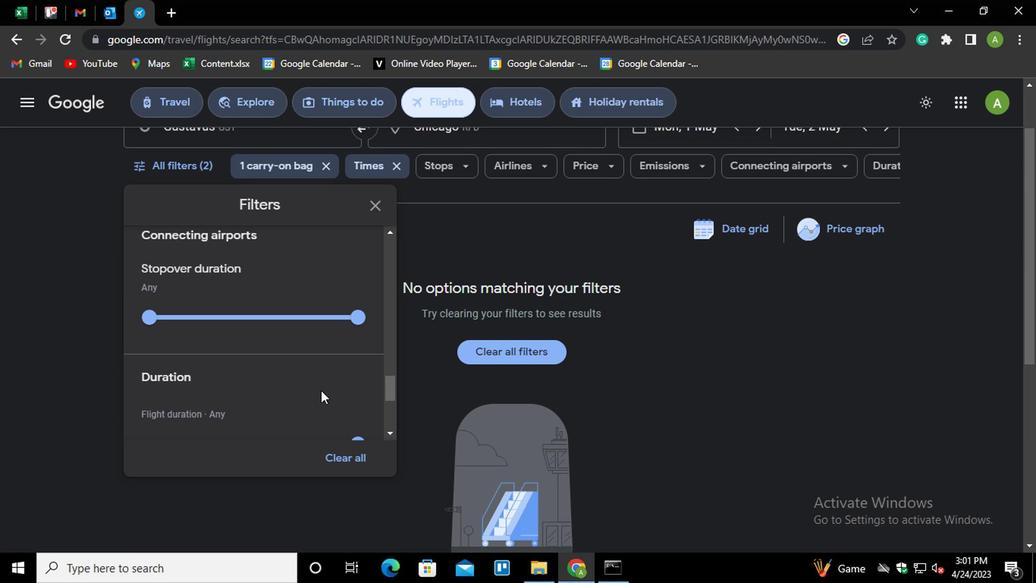 
Action: Mouse scrolled (320, 391) with delta (0, 0)
Screenshot: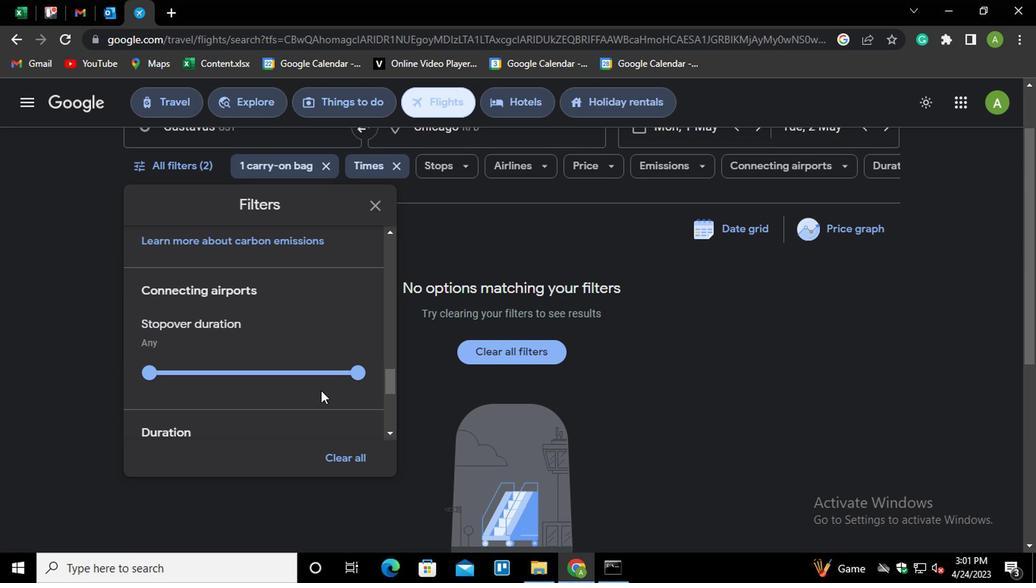 
Action: Mouse scrolled (320, 391) with delta (0, 0)
Screenshot: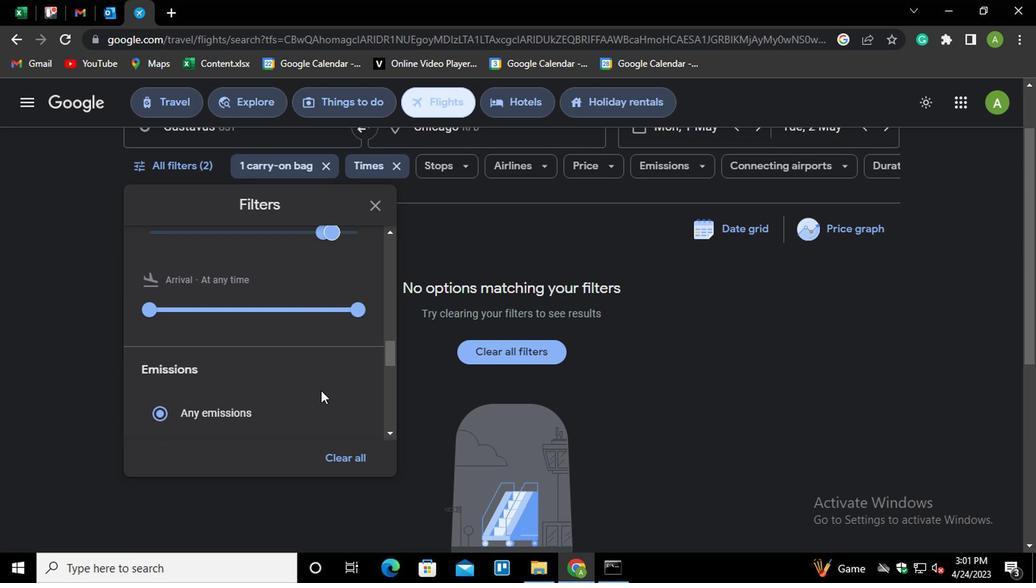 
Action: Mouse scrolled (320, 391) with delta (0, 0)
Screenshot: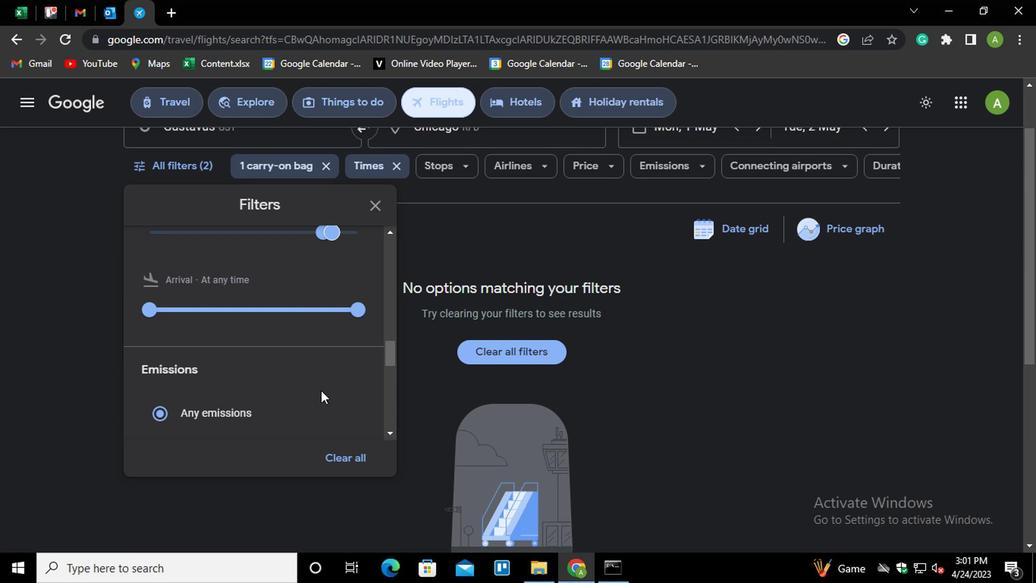 
Action: Mouse moved to (240, 284)
Screenshot: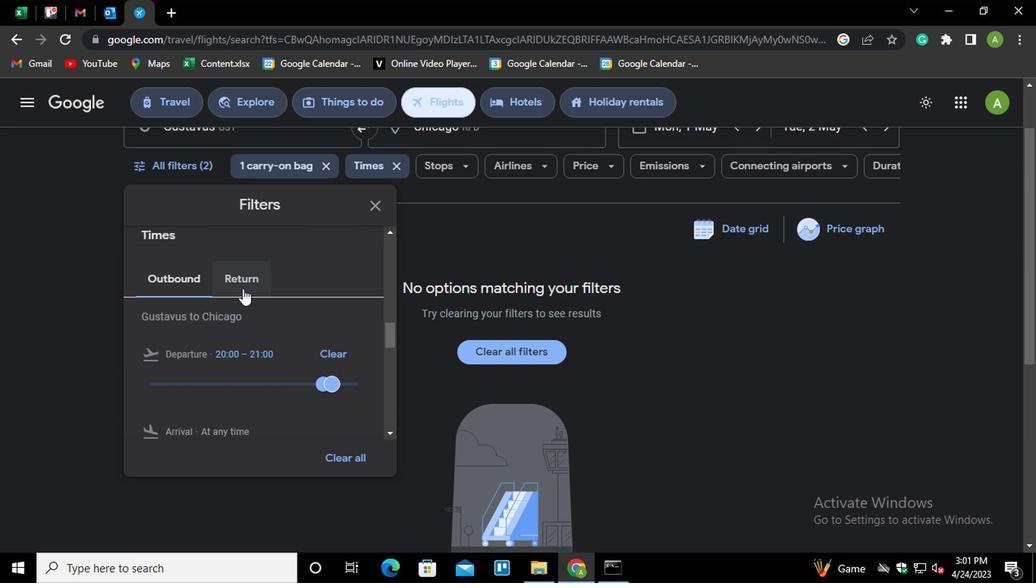 
Action: Mouse pressed left at (240, 284)
Screenshot: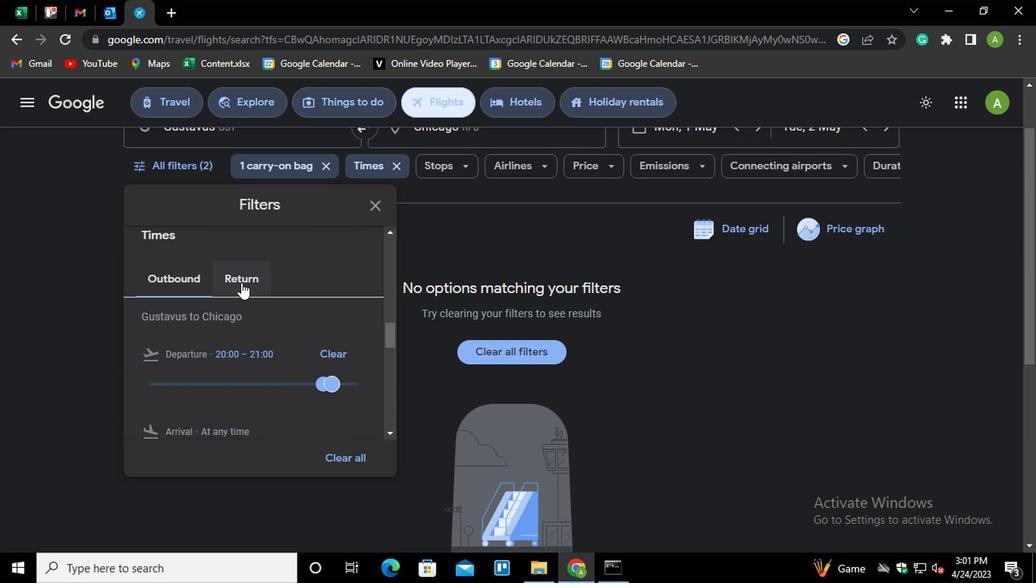 
Action: Mouse moved to (151, 383)
Screenshot: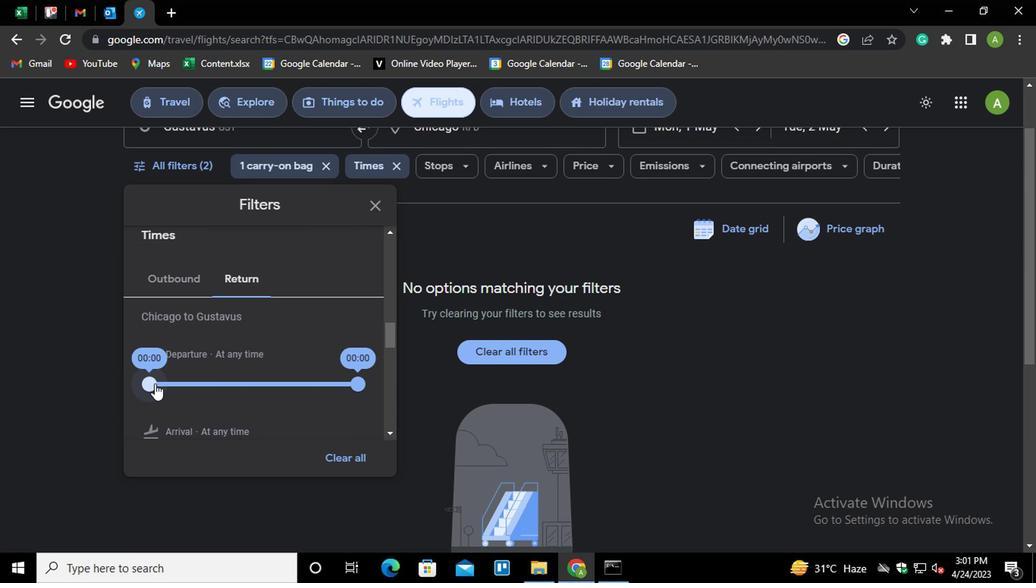
Action: Mouse pressed left at (151, 383)
Screenshot: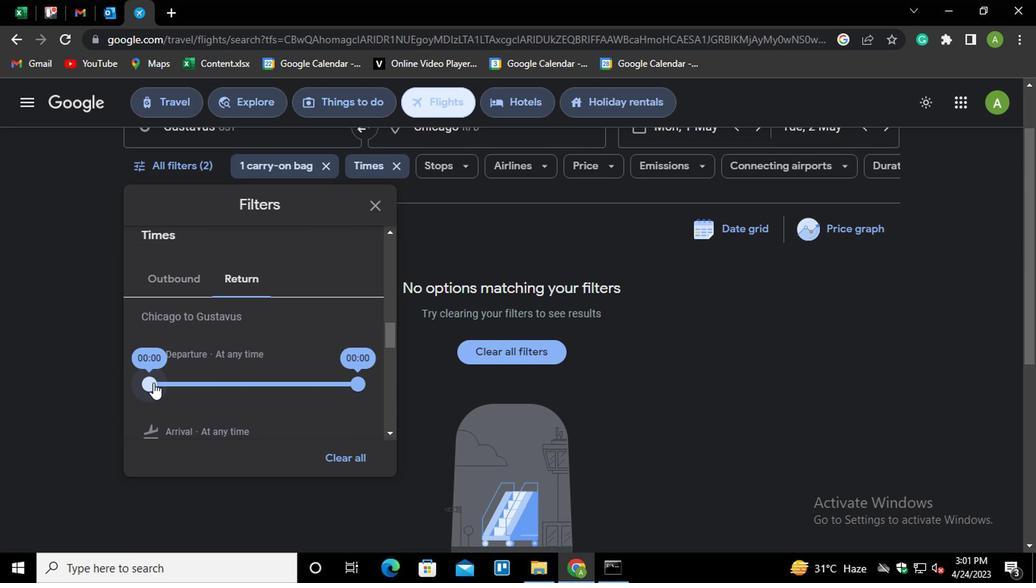 
Action: Mouse moved to (676, 390)
Screenshot: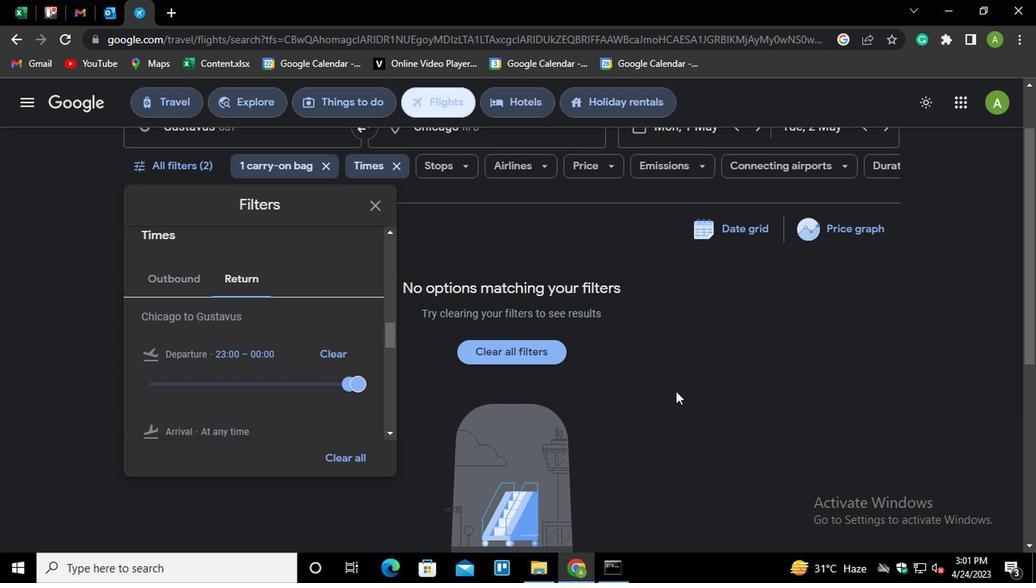 
Action: Mouse pressed left at (676, 390)
Screenshot: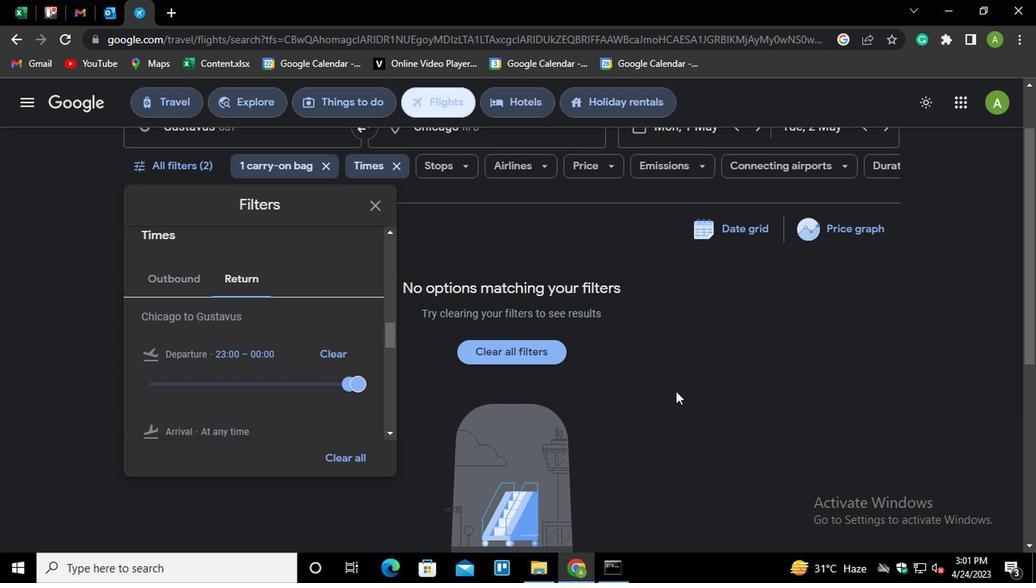 
Action: Mouse moved to (651, 406)
Screenshot: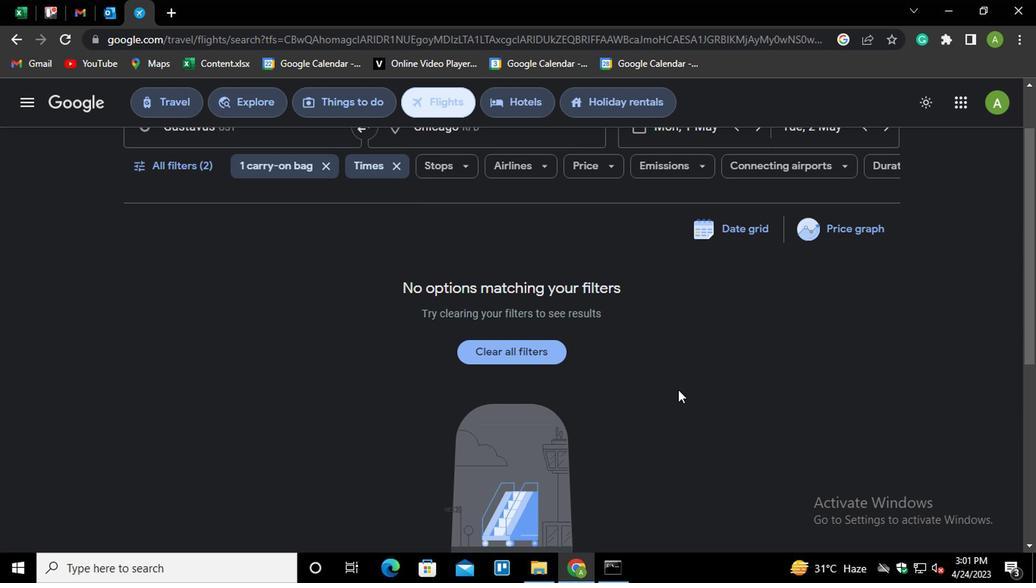 
